 Task: Look for space in Kyaiklat, Myanmar from 12th  August, 2023 to 15th August, 2023 for 3 adults in price range Rs.12000 to Rs.16000. Place can be entire place with 2 bedrooms having 3 beds and 1 bathroom. Property type can be house, flat, guest house. Amenities needed are: washing machine. Booking option can be shelf check-in. Required host language is English.
Action: Mouse moved to (439, 90)
Screenshot: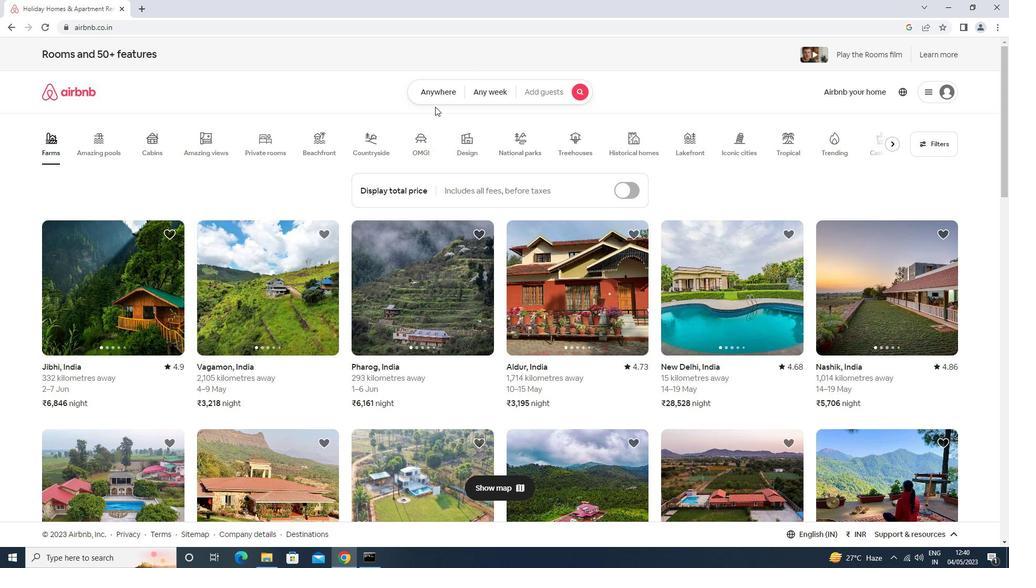 
Action: Mouse pressed left at (439, 90)
Screenshot: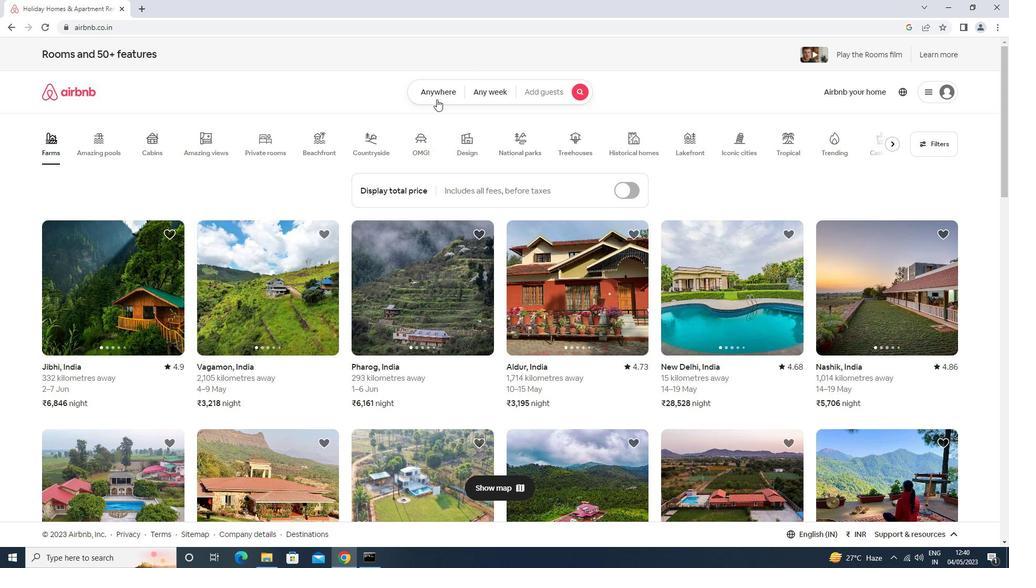 
Action: Mouse moved to (378, 128)
Screenshot: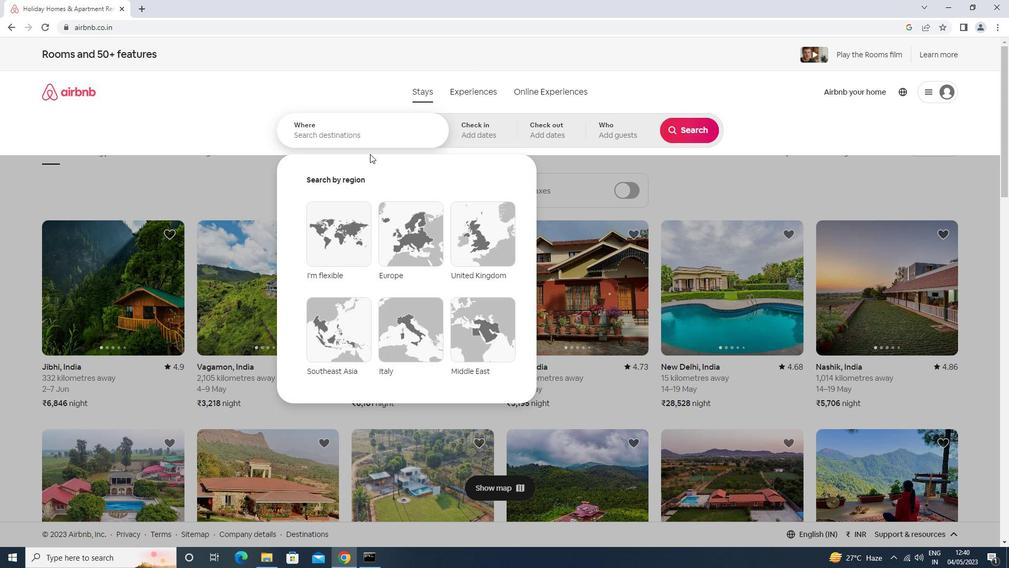 
Action: Mouse pressed left at (378, 128)
Screenshot: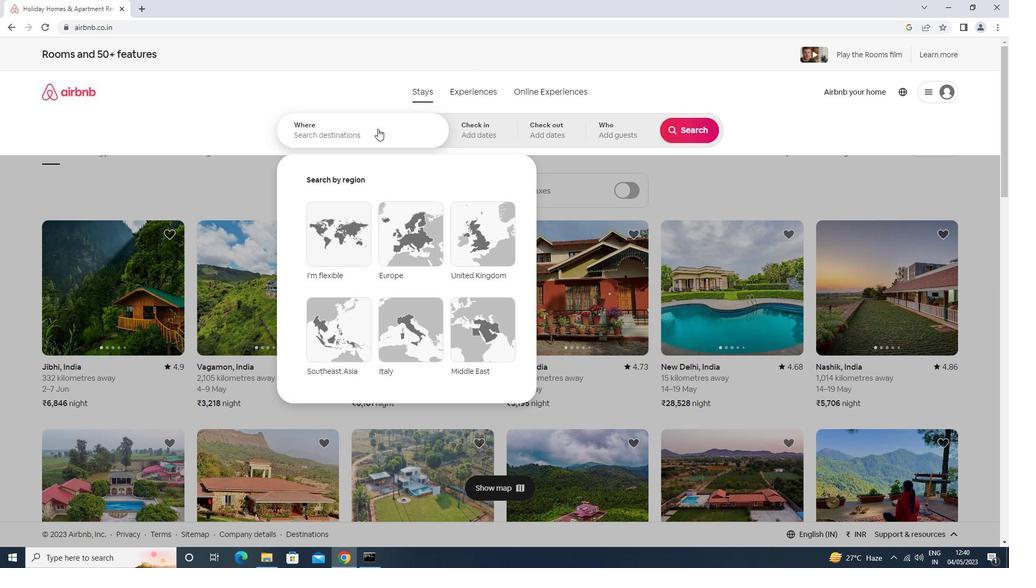
Action: Key pressed kyaiklat<Key.down><Key.enter>
Screenshot: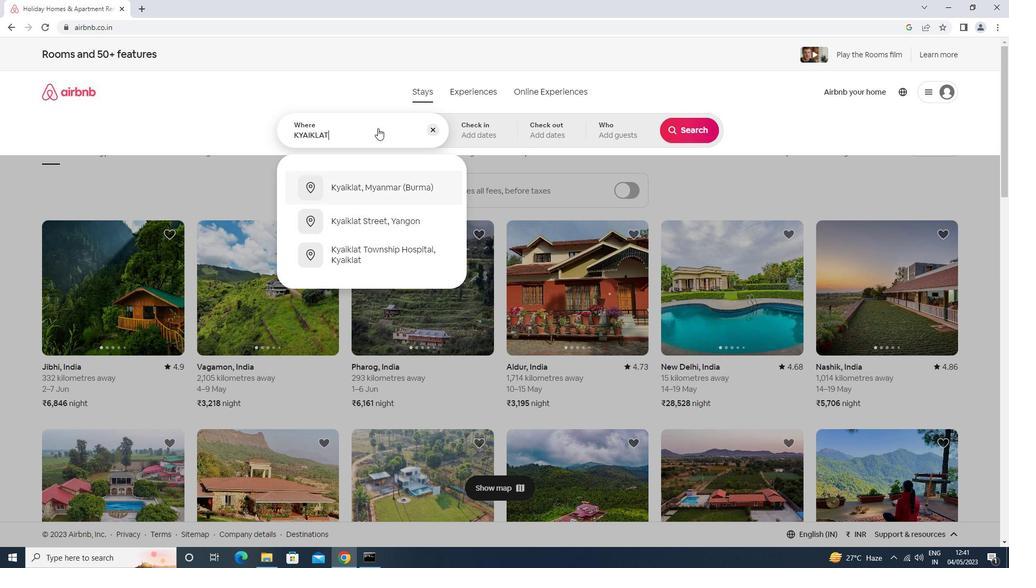 
Action: Mouse moved to (682, 211)
Screenshot: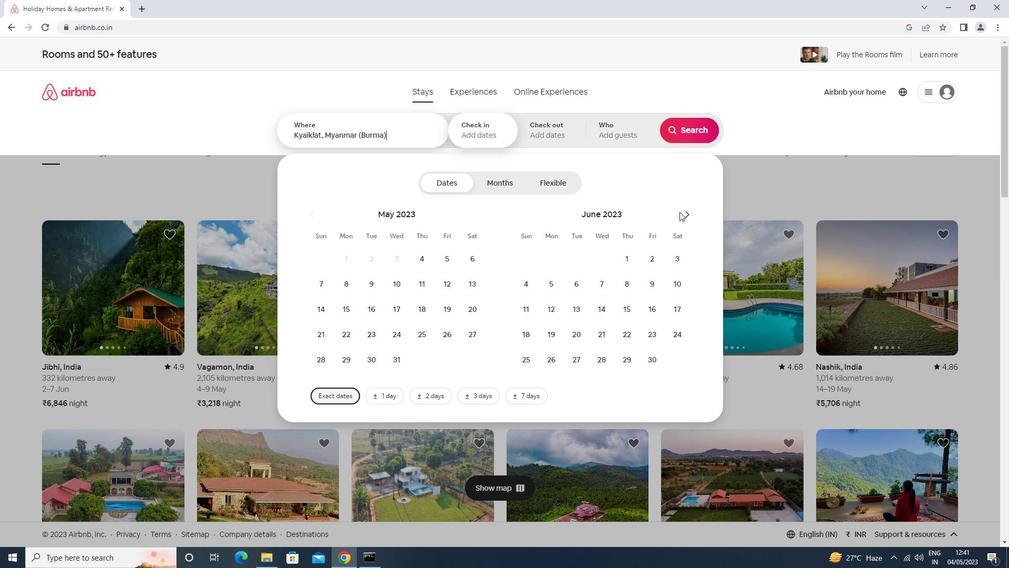 
Action: Mouse pressed left at (682, 211)
Screenshot: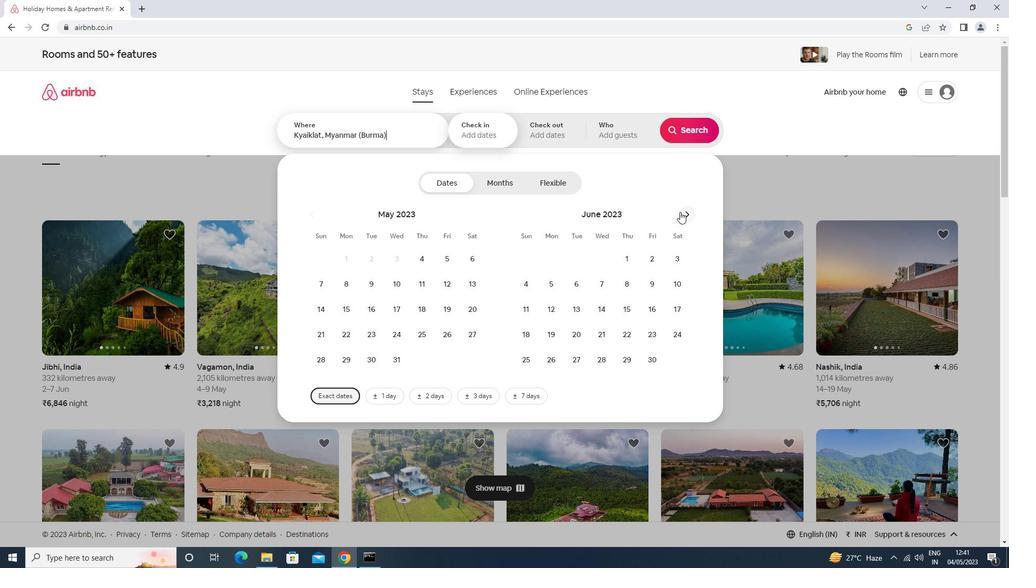 
Action: Mouse pressed left at (682, 211)
Screenshot: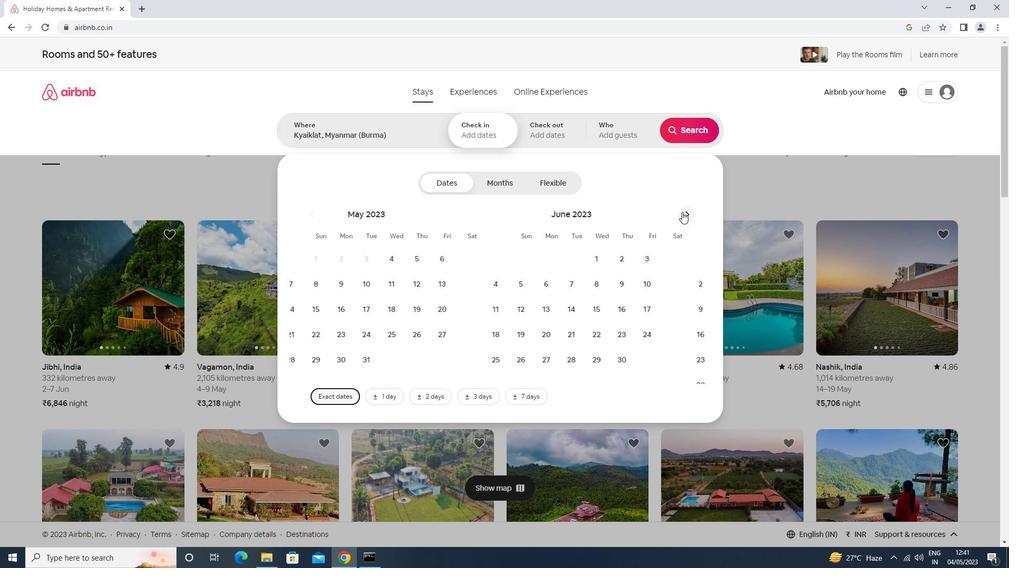 
Action: Mouse moved to (675, 287)
Screenshot: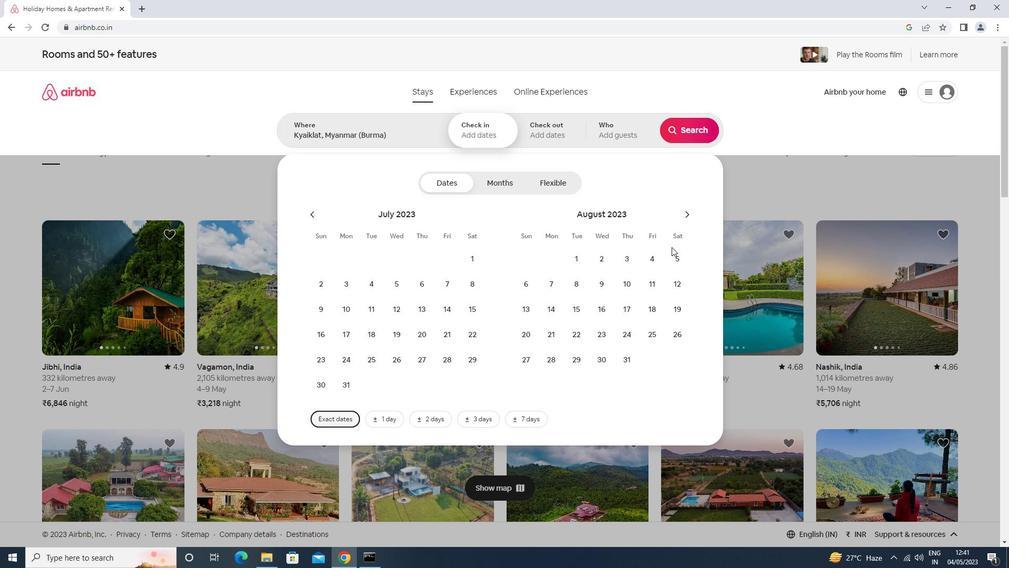 
Action: Mouse pressed left at (675, 287)
Screenshot: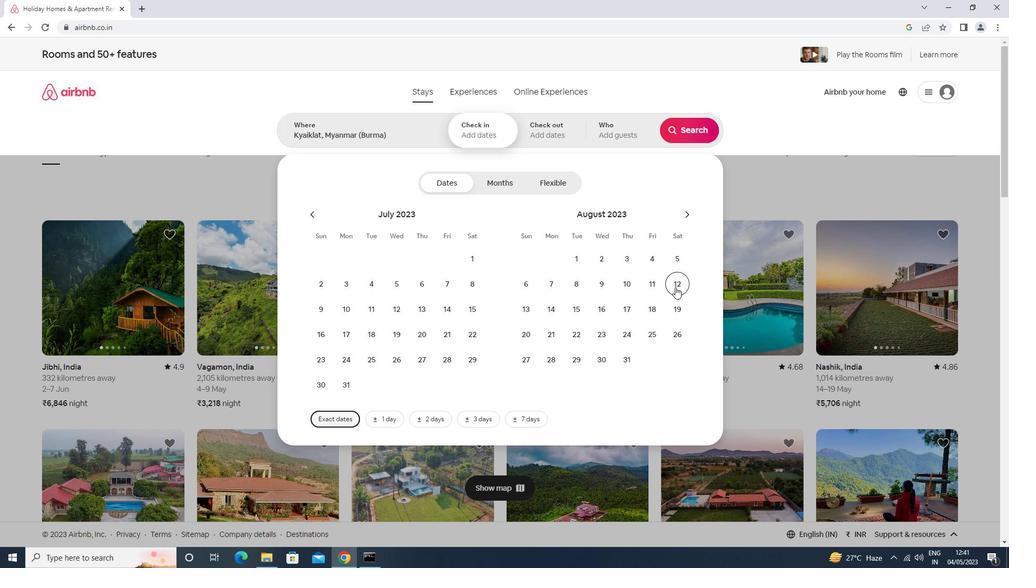 
Action: Mouse moved to (575, 312)
Screenshot: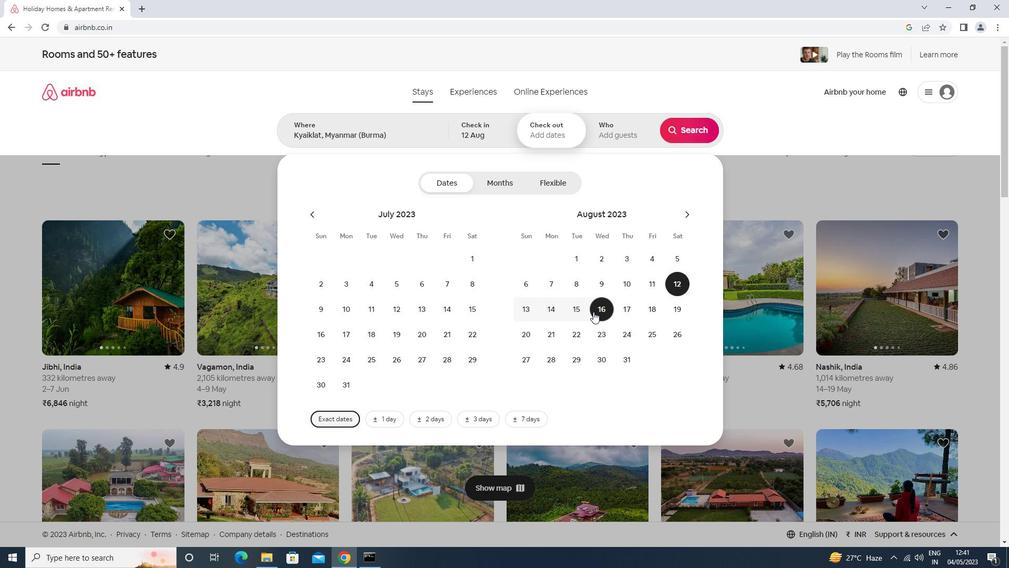 
Action: Mouse pressed left at (575, 312)
Screenshot: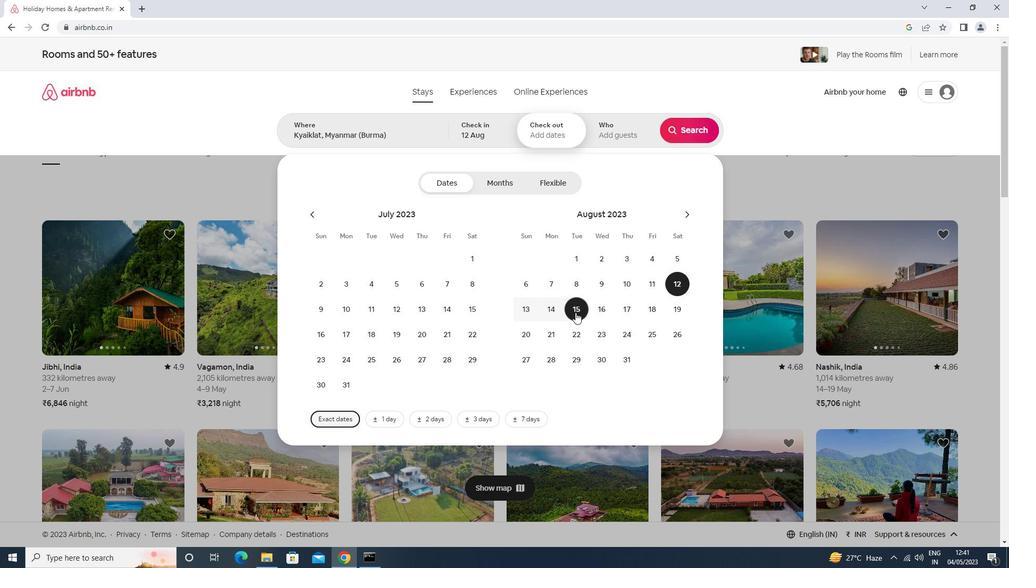 
Action: Mouse moved to (603, 136)
Screenshot: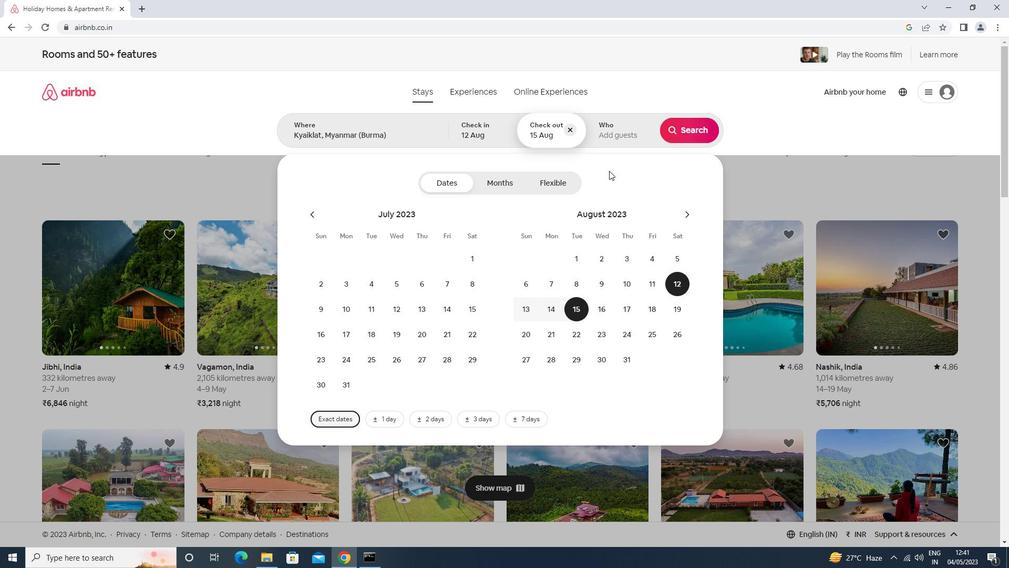 
Action: Mouse pressed left at (603, 136)
Screenshot: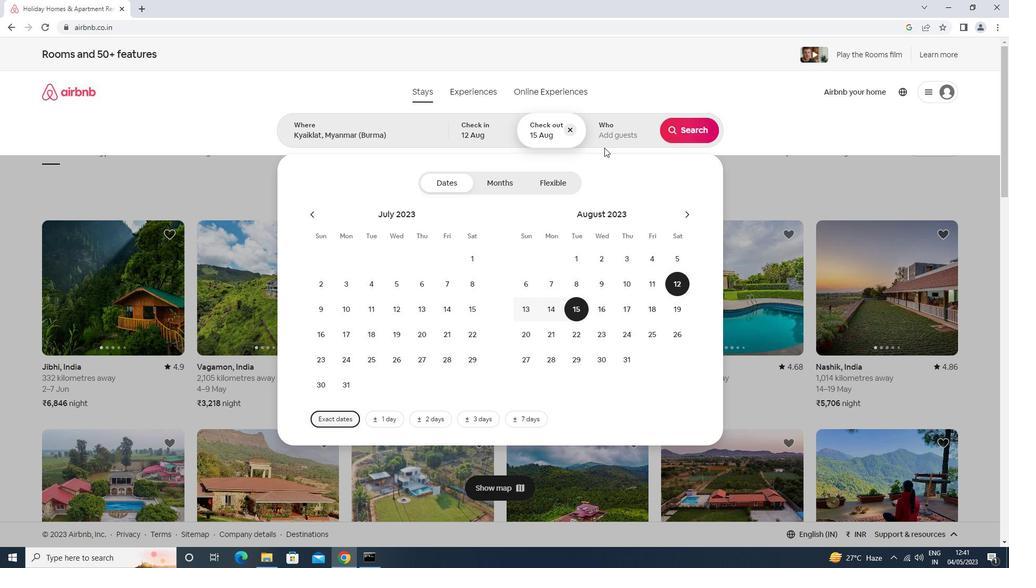 
Action: Mouse moved to (689, 191)
Screenshot: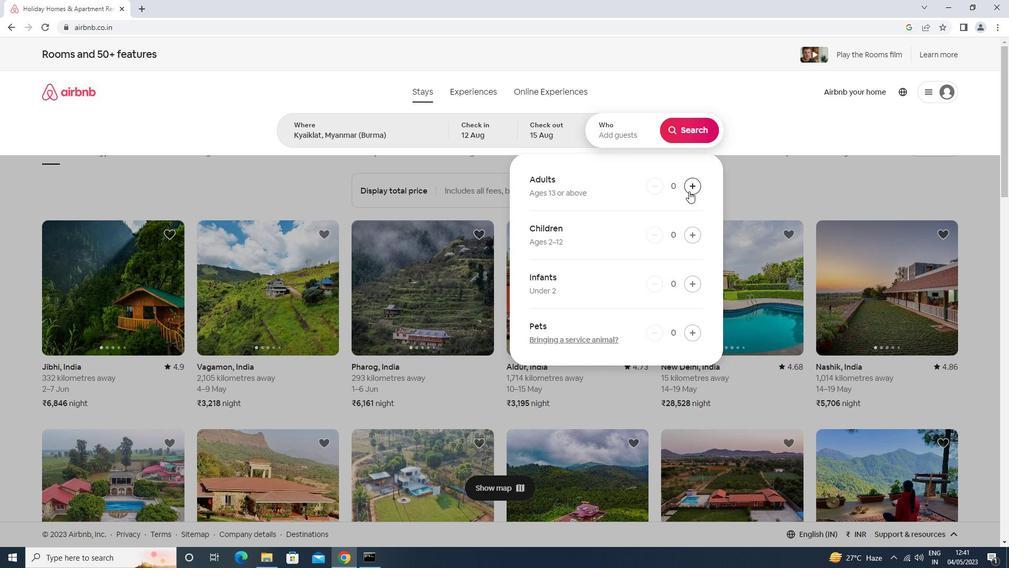 
Action: Mouse pressed left at (689, 191)
Screenshot: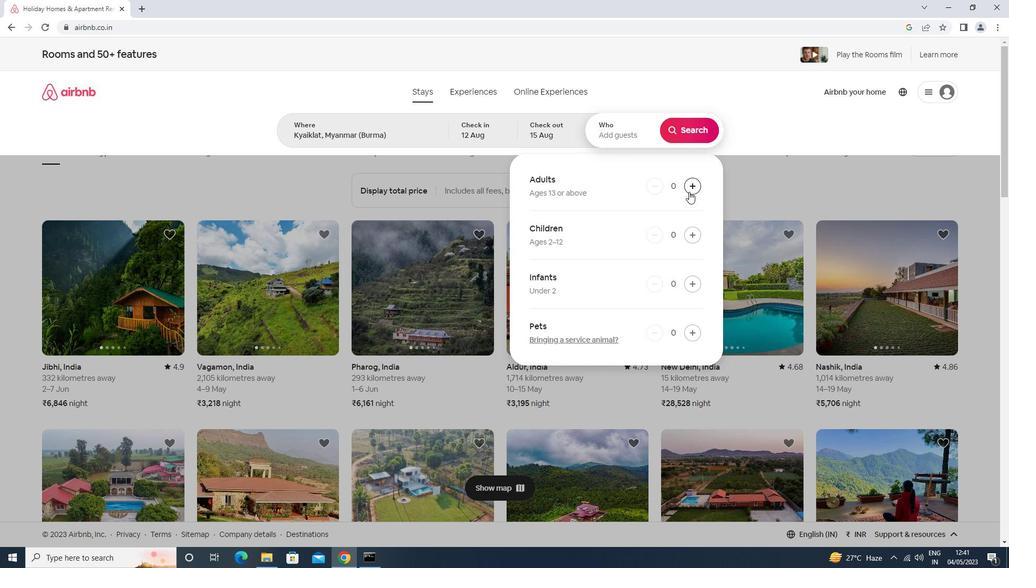 
Action: Mouse pressed left at (689, 191)
Screenshot: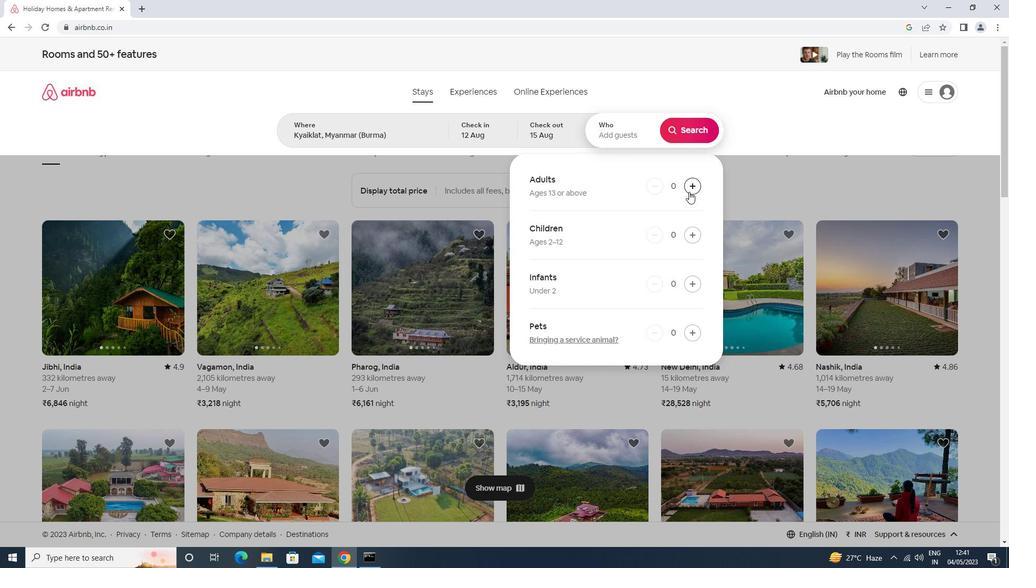 
Action: Mouse pressed left at (689, 191)
Screenshot: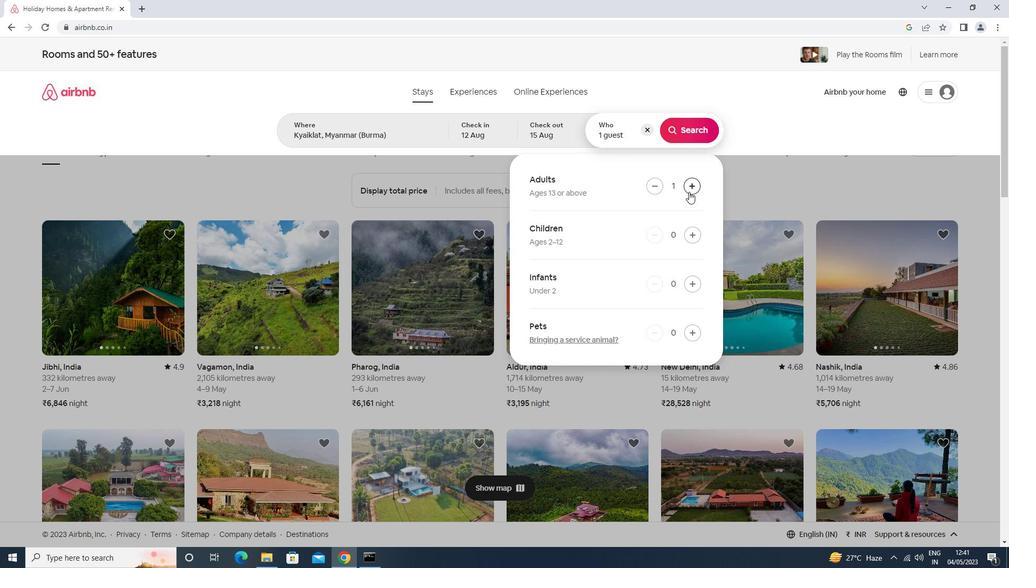 
Action: Mouse moved to (683, 124)
Screenshot: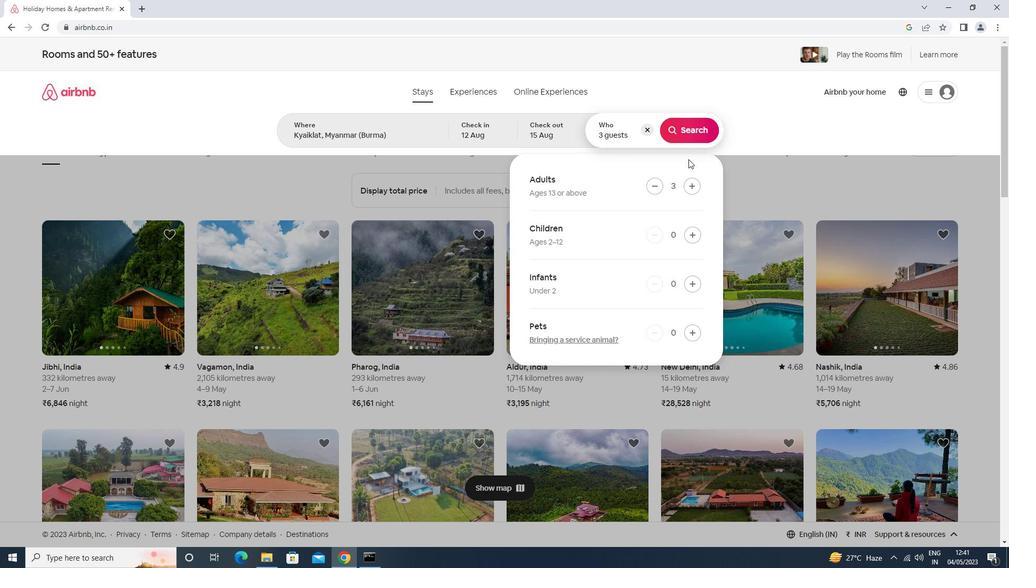 
Action: Mouse pressed left at (683, 124)
Screenshot: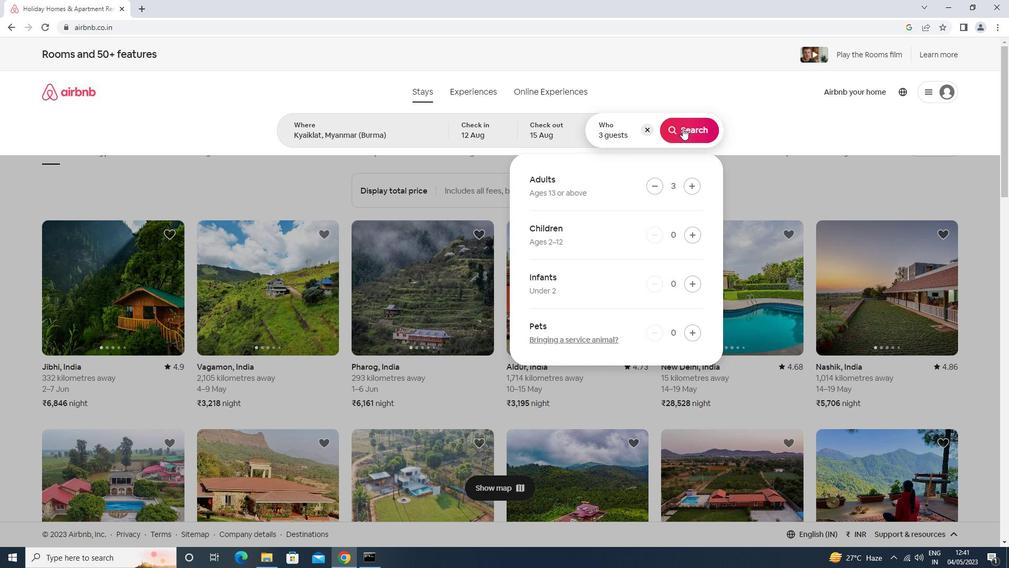 
Action: Mouse moved to (972, 102)
Screenshot: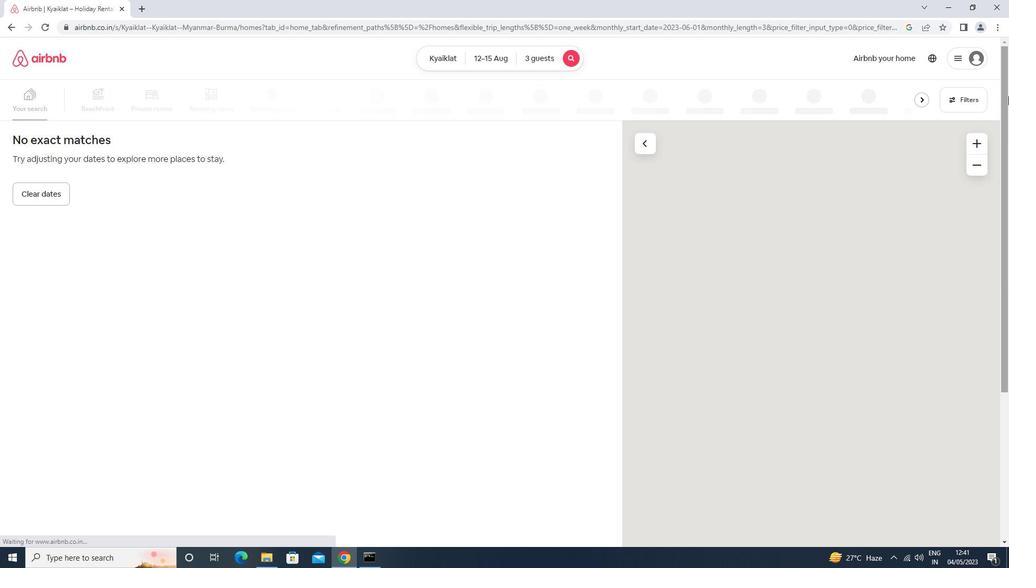 
Action: Mouse pressed left at (972, 102)
Screenshot: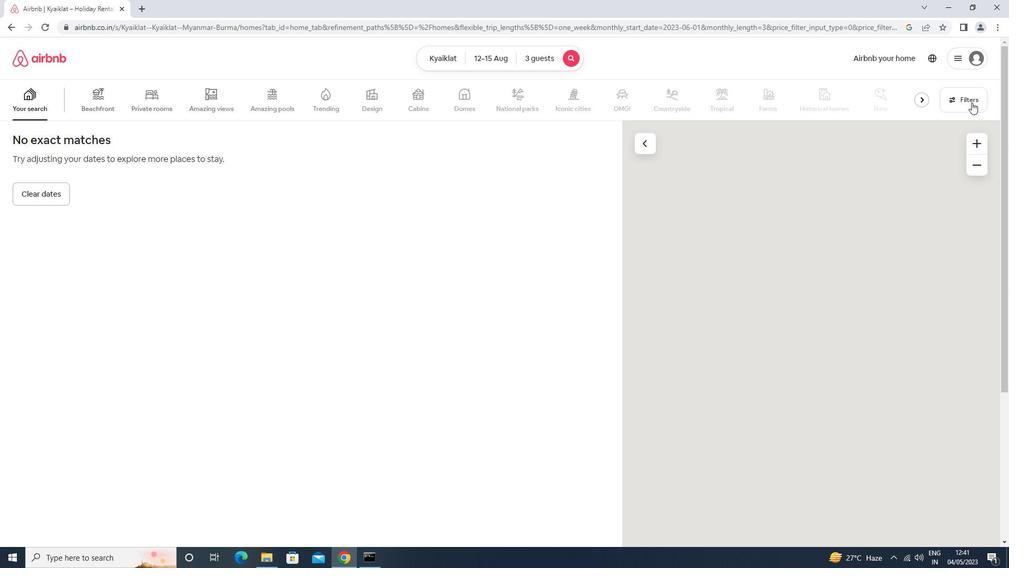 
Action: Mouse moved to (459, 167)
Screenshot: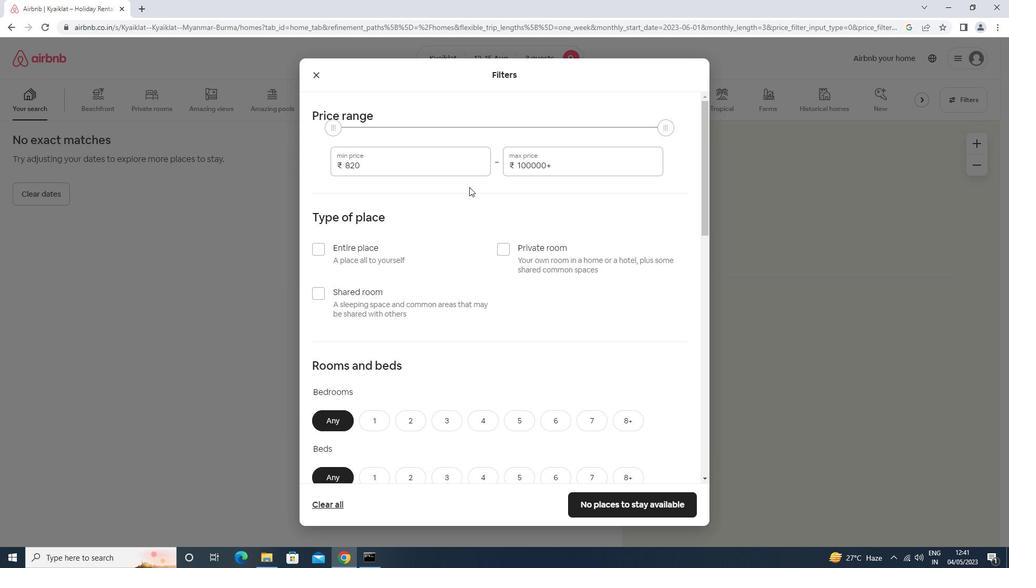 
Action: Mouse pressed left at (459, 167)
Screenshot: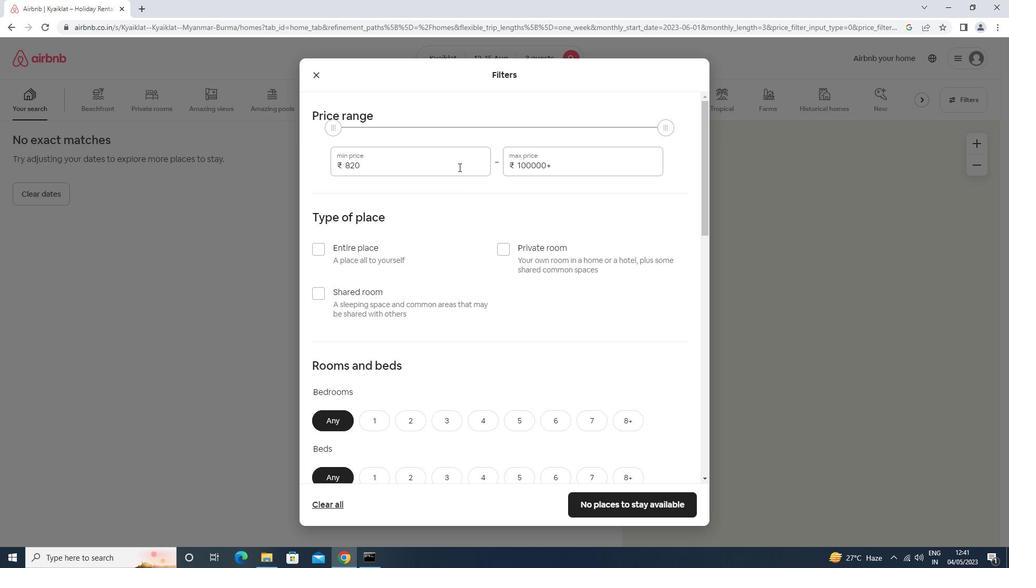 
Action: Key pressed <Key.backspace><Key.backspace><Key.backspace><Key.backspace><Key.backspace>12000<Key.tab>16000
Screenshot: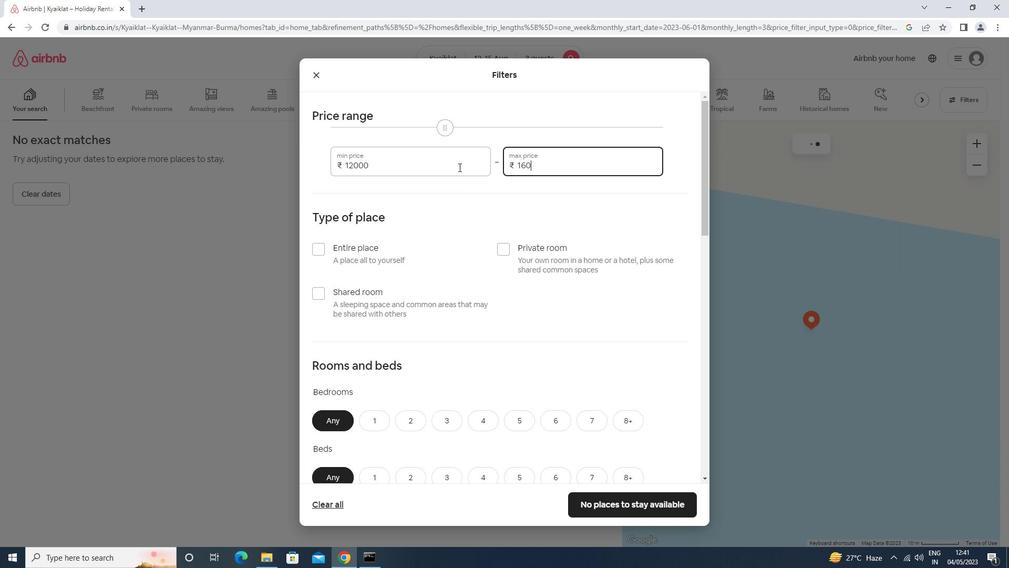 
Action: Mouse moved to (380, 249)
Screenshot: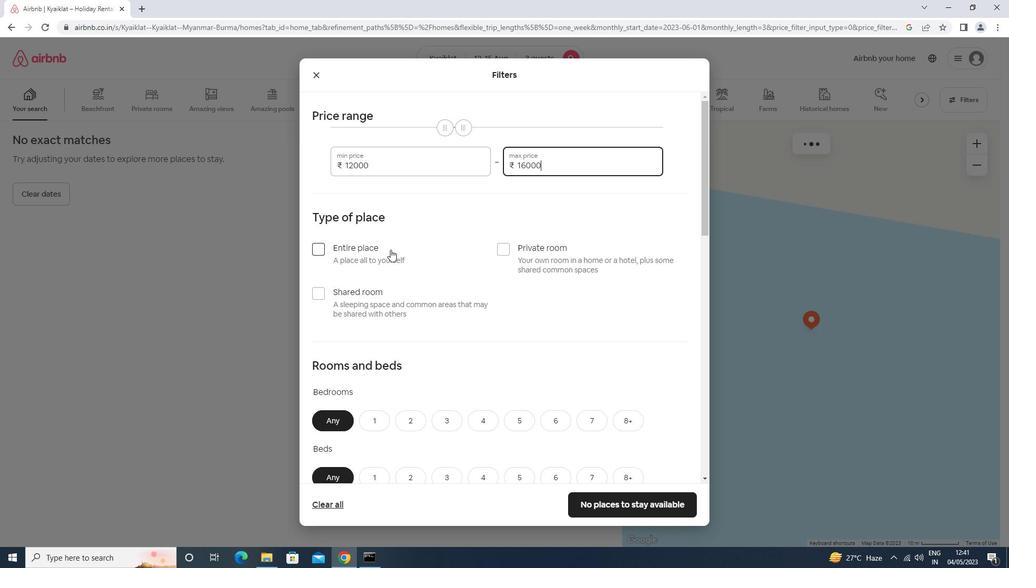 
Action: Mouse pressed left at (380, 249)
Screenshot: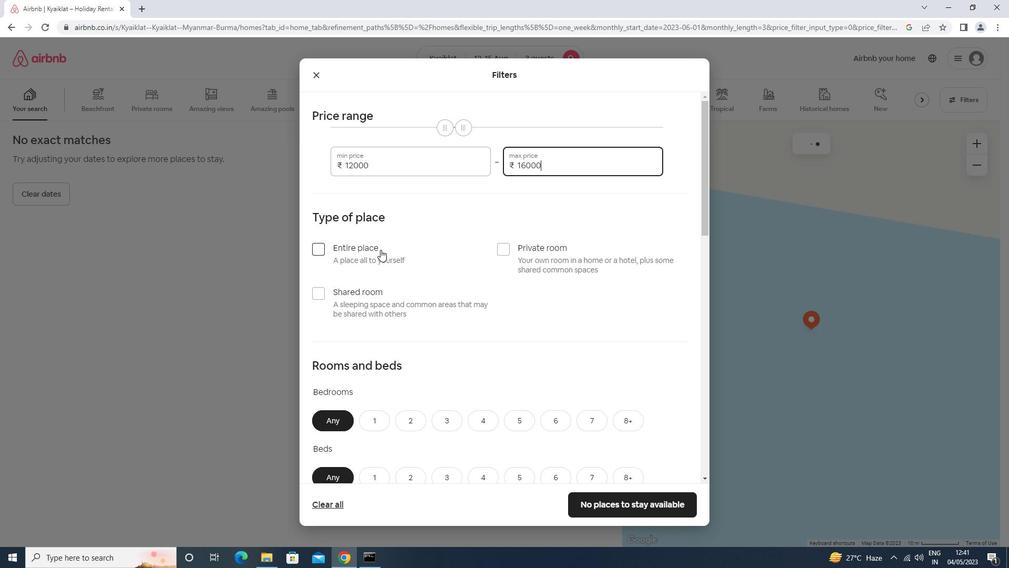 
Action: Mouse moved to (381, 251)
Screenshot: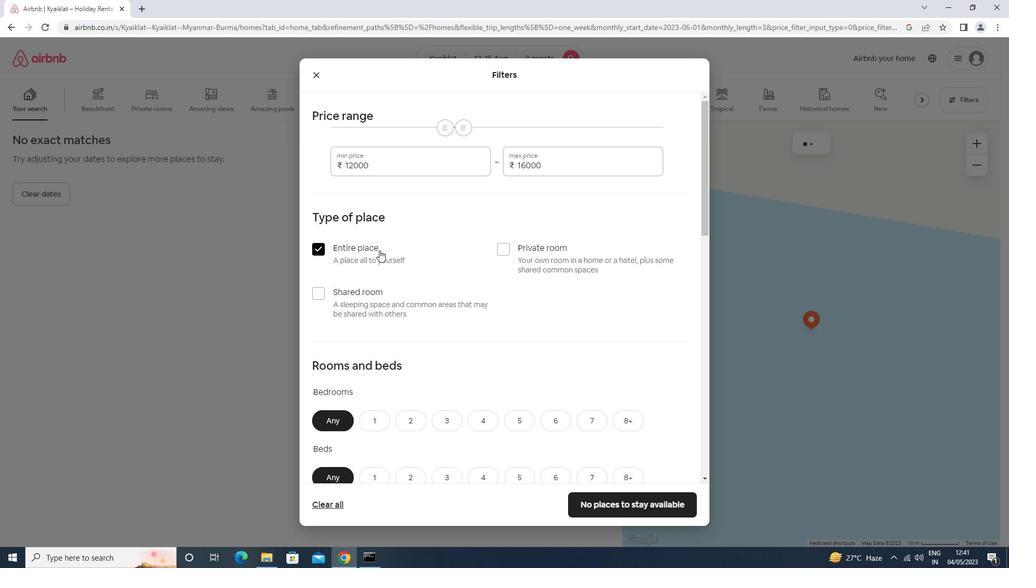 
Action: Mouse scrolled (381, 250) with delta (0, 0)
Screenshot: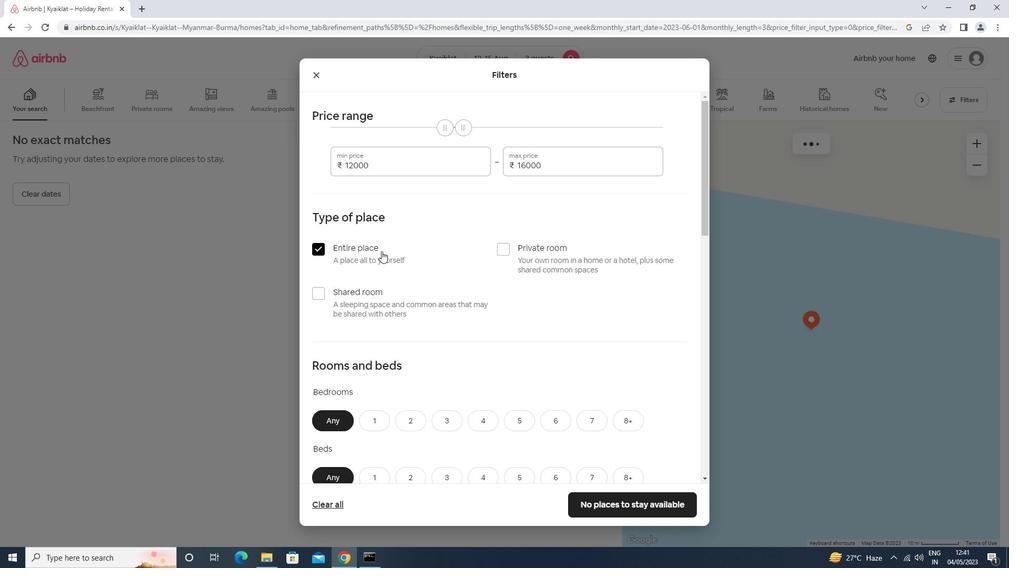 
Action: Mouse scrolled (381, 250) with delta (0, 0)
Screenshot: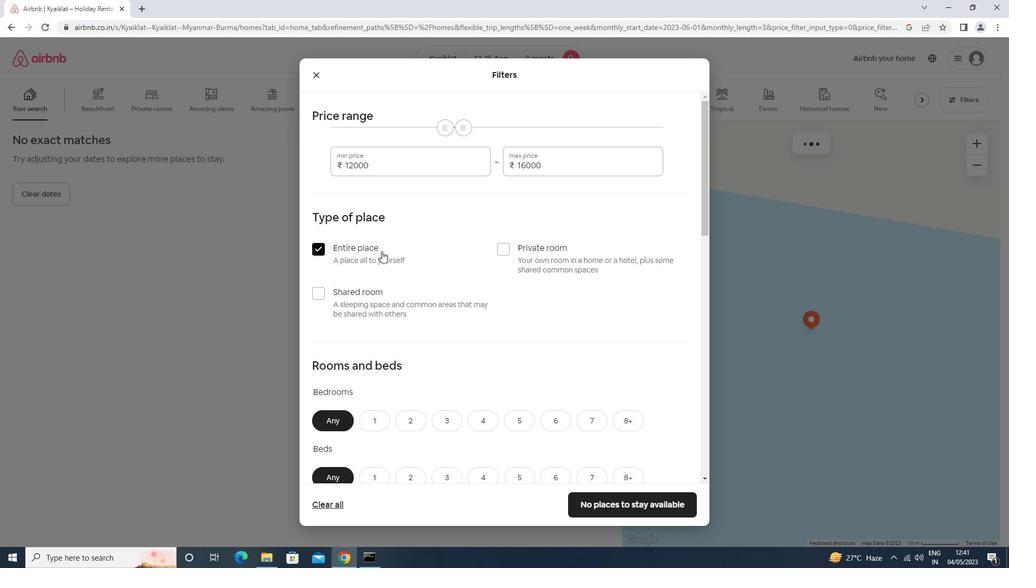 
Action: Mouse moved to (407, 310)
Screenshot: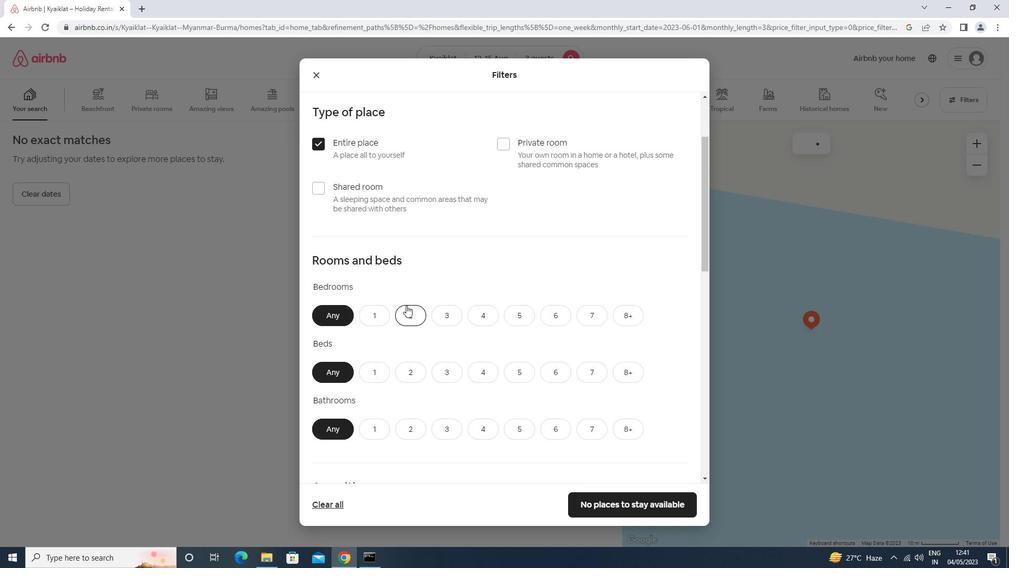 
Action: Mouse pressed left at (407, 310)
Screenshot: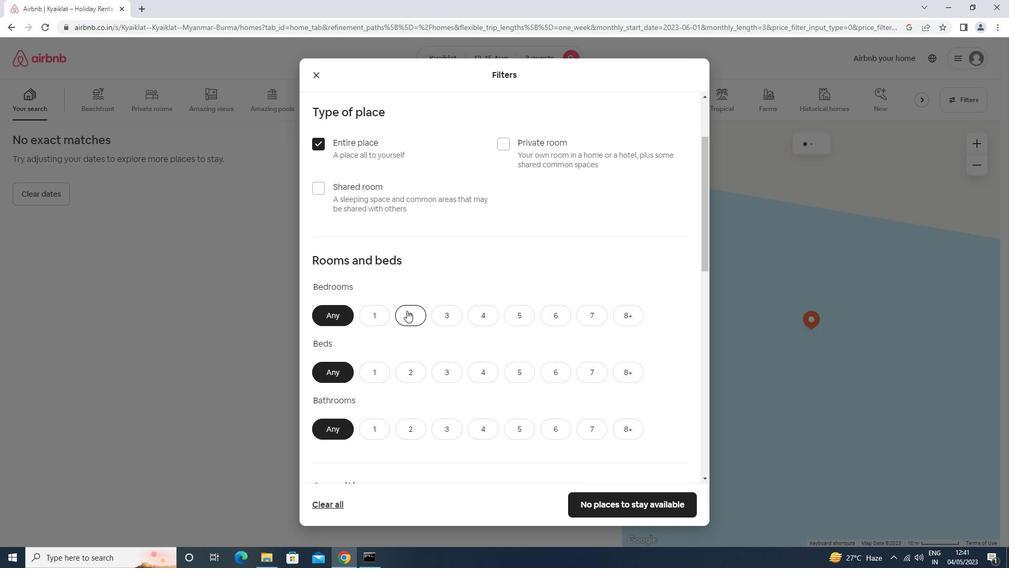 
Action: Mouse moved to (408, 311)
Screenshot: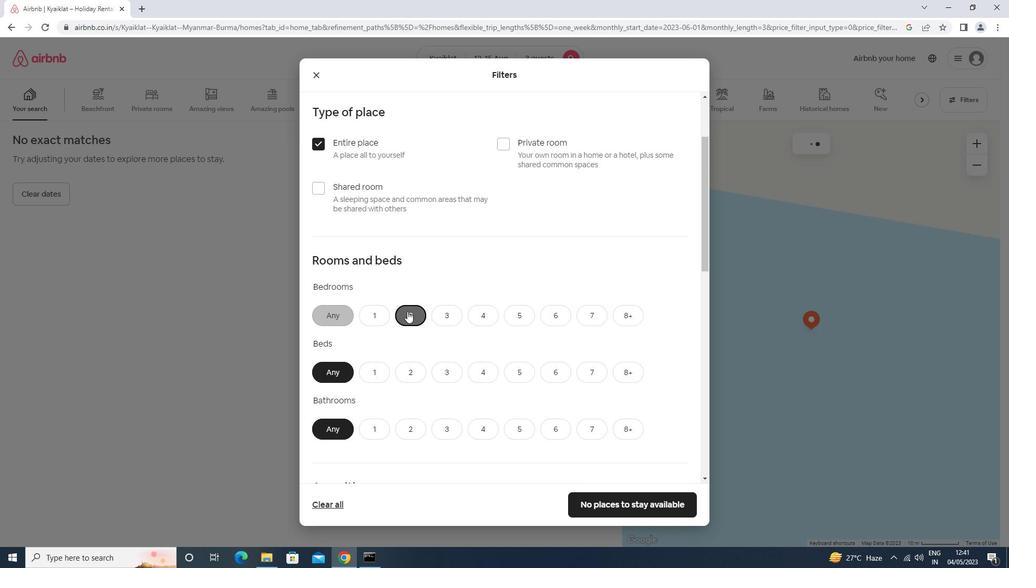 
Action: Mouse scrolled (408, 311) with delta (0, 0)
Screenshot: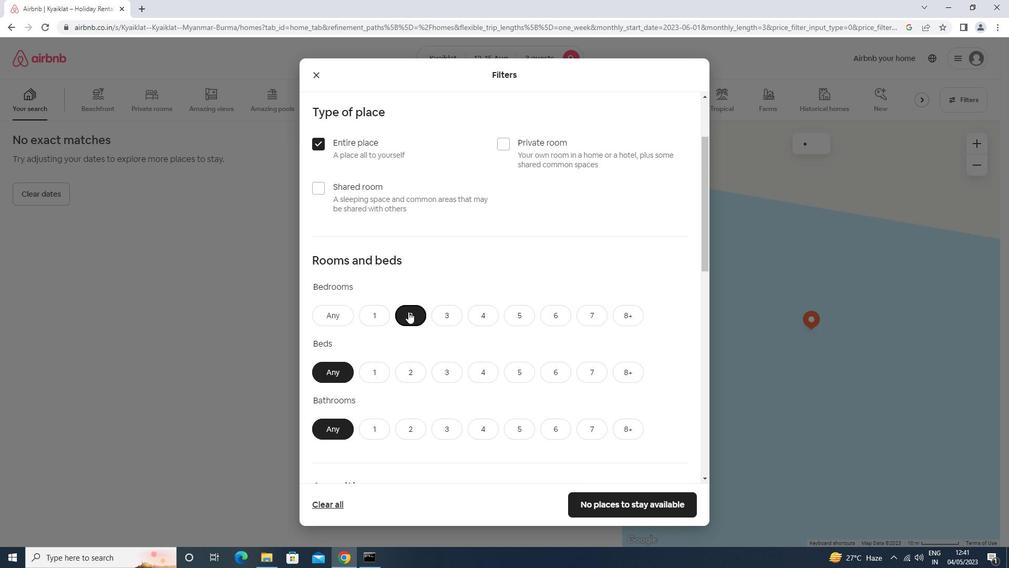
Action: Mouse scrolled (408, 311) with delta (0, 0)
Screenshot: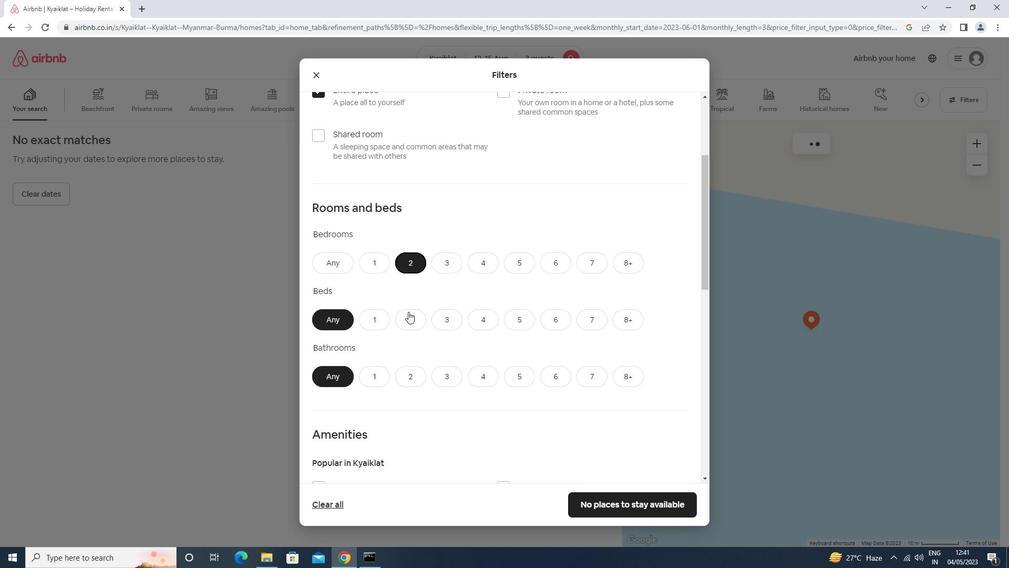 
Action: Mouse moved to (445, 270)
Screenshot: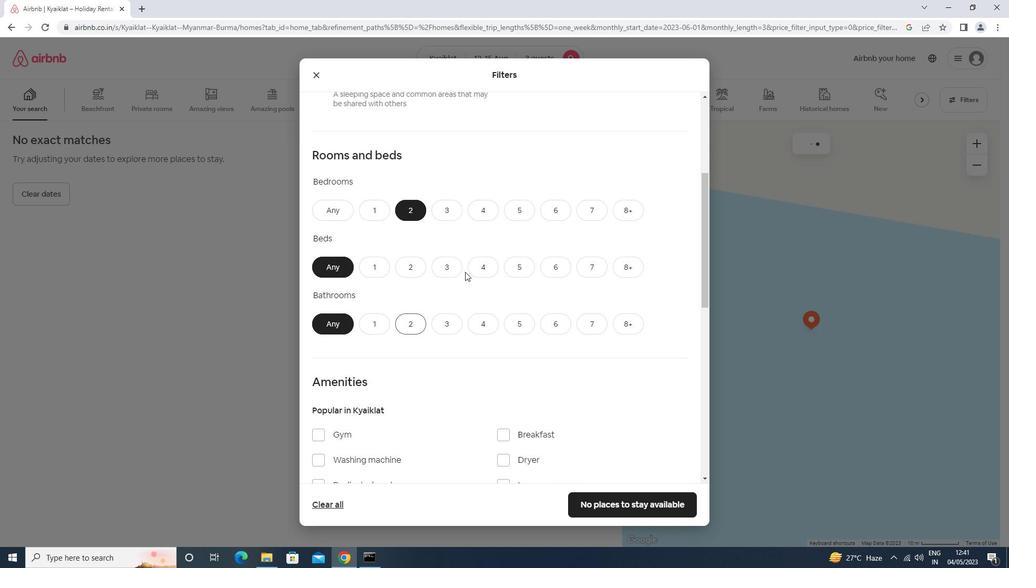 
Action: Mouse pressed left at (445, 270)
Screenshot: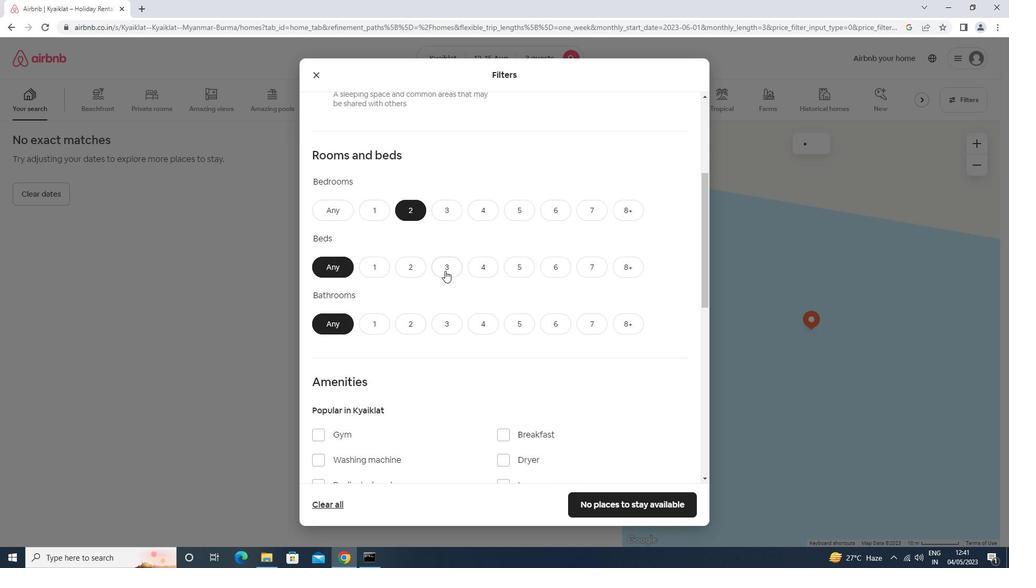 
Action: Mouse moved to (382, 323)
Screenshot: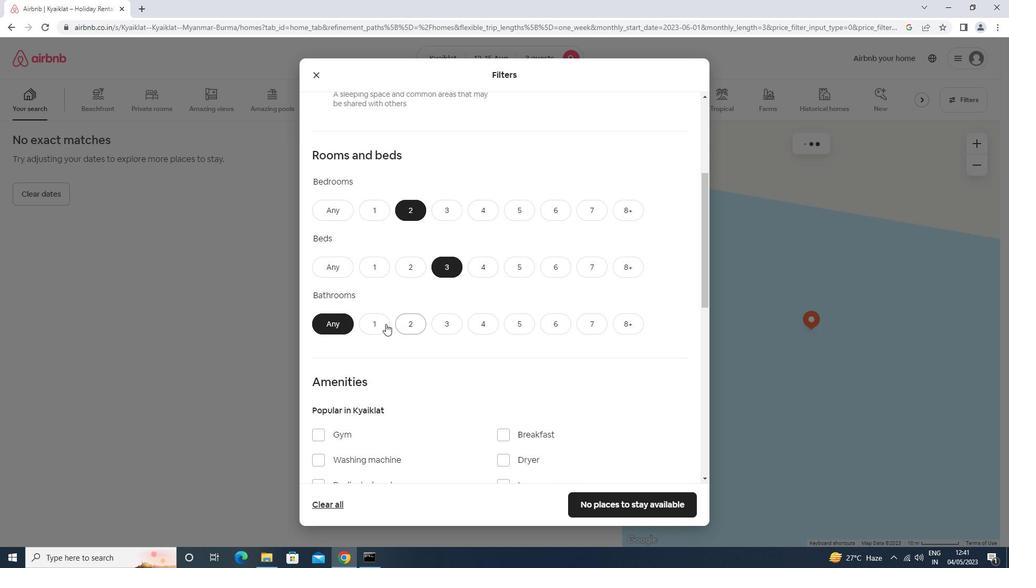
Action: Mouse pressed left at (382, 323)
Screenshot: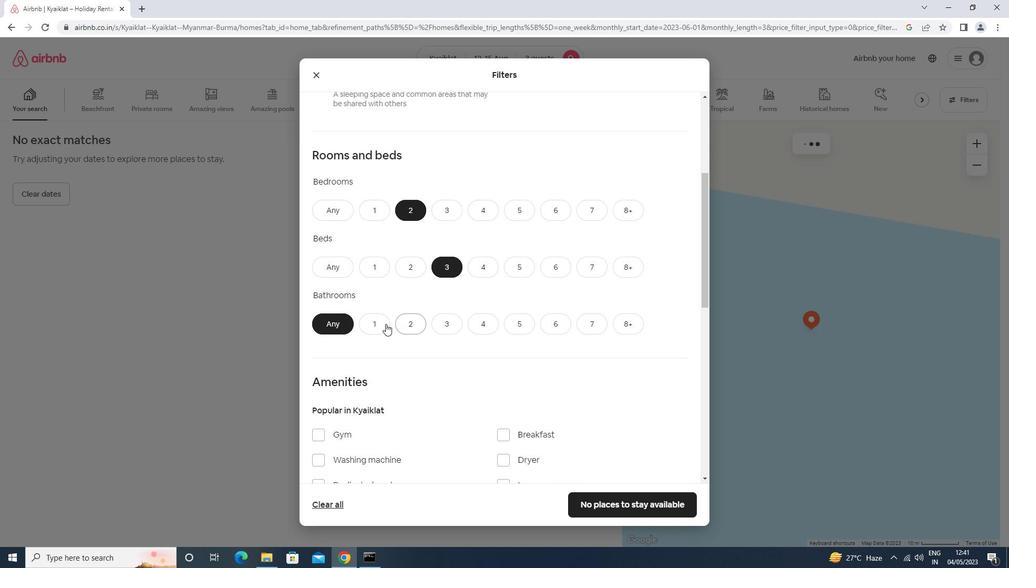 
Action: Mouse scrolled (382, 322) with delta (0, 0)
Screenshot: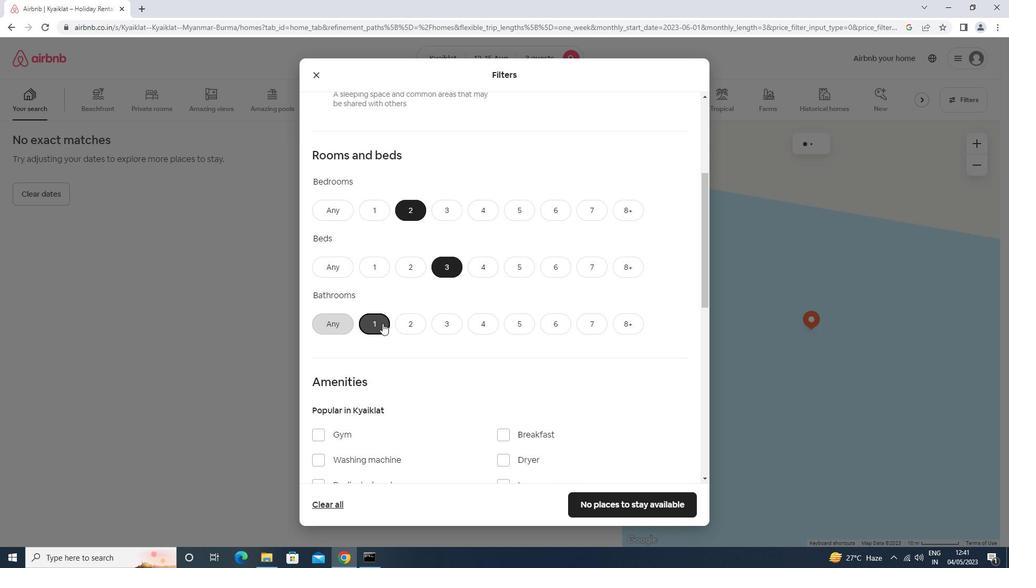 
Action: Mouse scrolled (382, 322) with delta (0, 0)
Screenshot: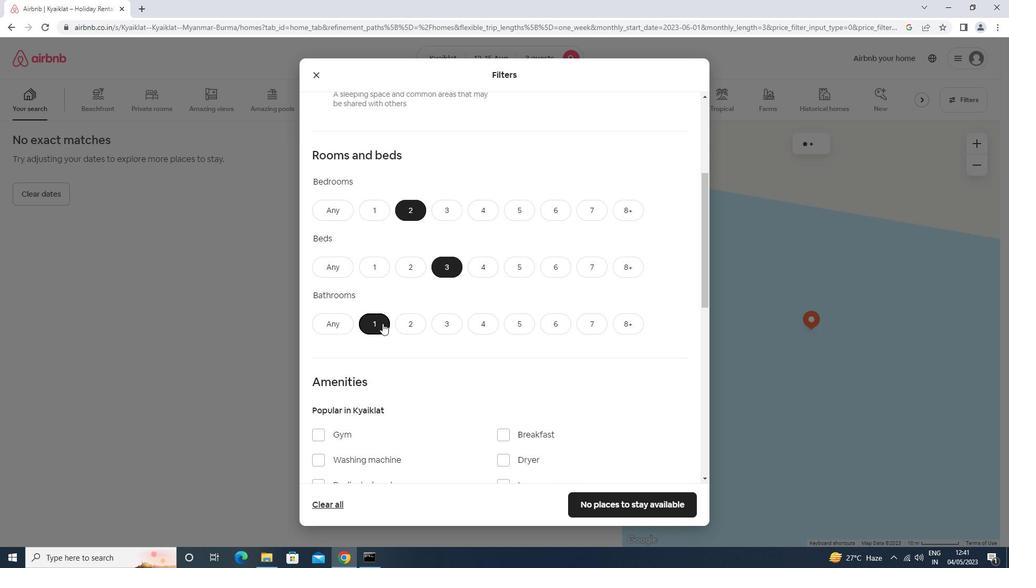 
Action: Mouse moved to (370, 358)
Screenshot: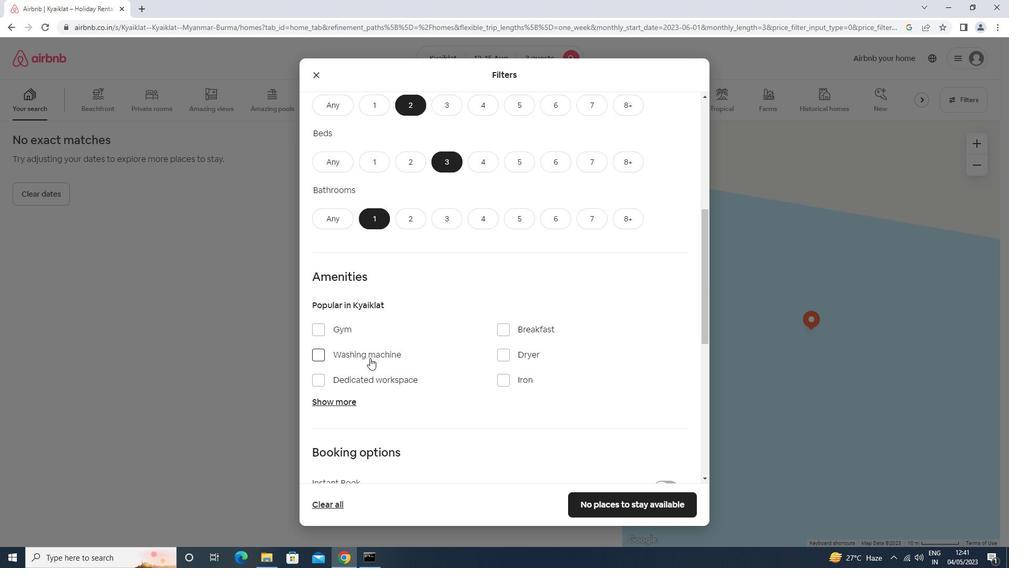 
Action: Mouse pressed left at (370, 358)
Screenshot: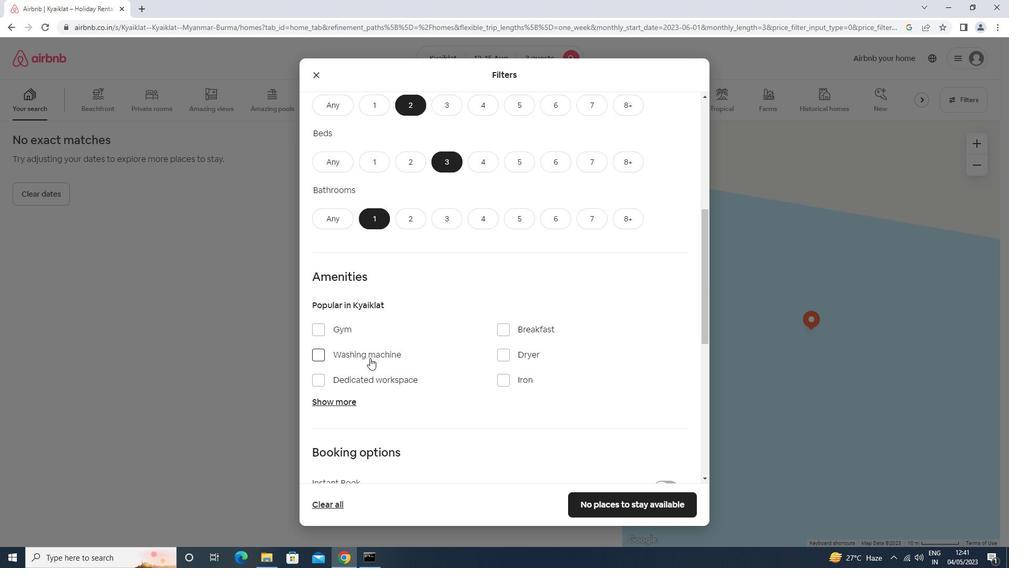 
Action: Mouse moved to (376, 357)
Screenshot: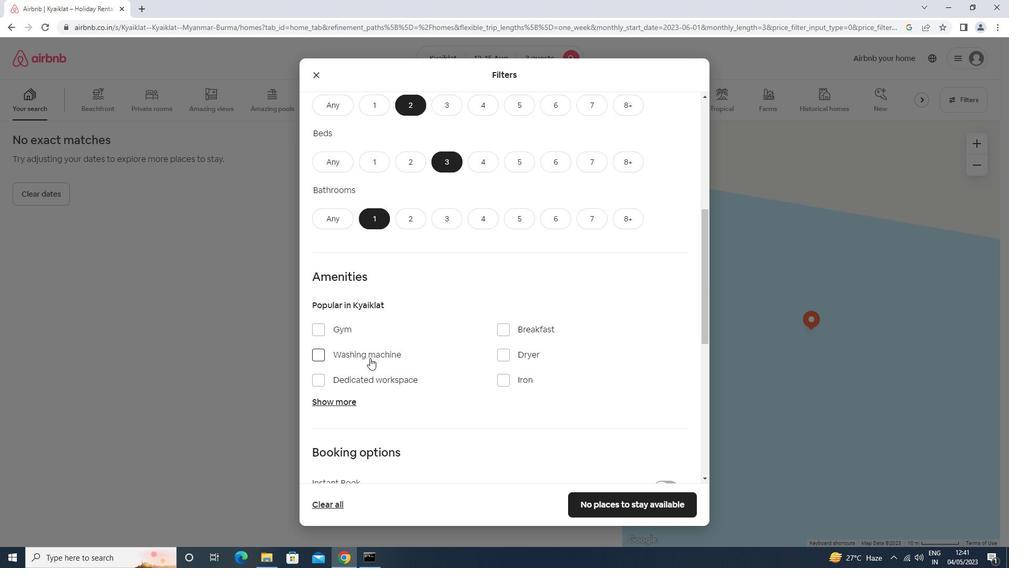 
Action: Mouse scrolled (376, 357) with delta (0, 0)
Screenshot: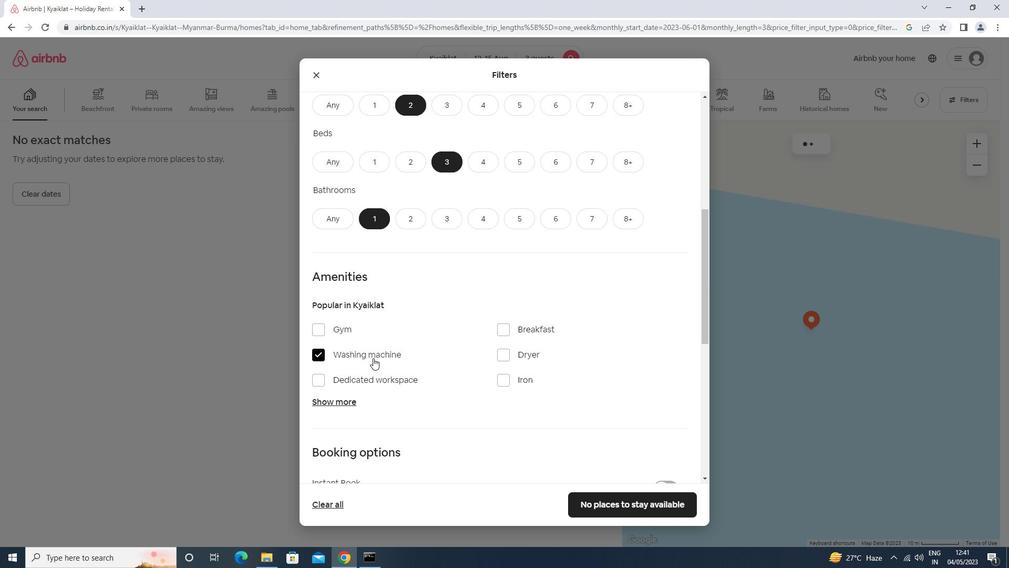 
Action: Mouse scrolled (376, 357) with delta (0, 0)
Screenshot: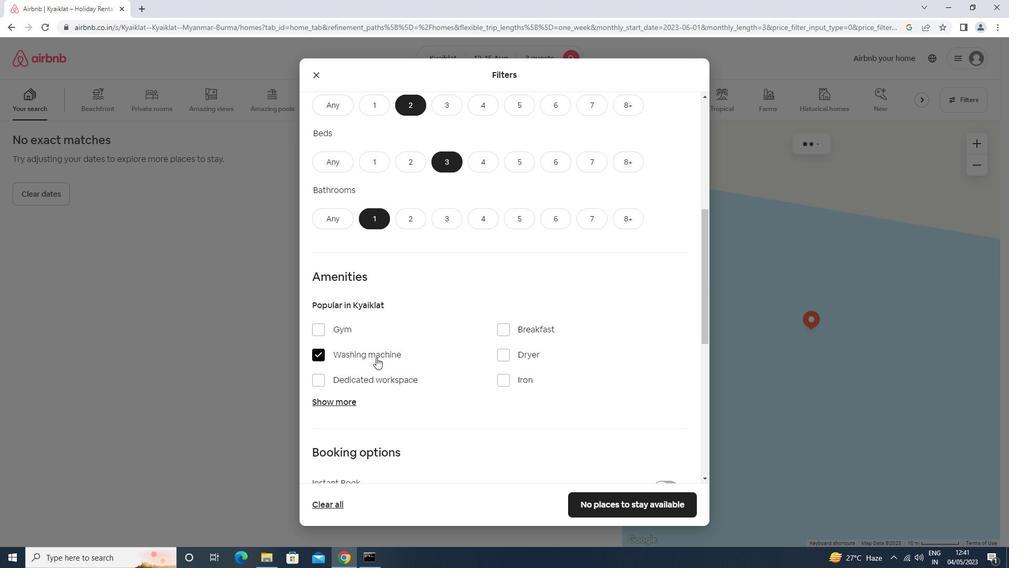 
Action: Mouse moved to (377, 357)
Screenshot: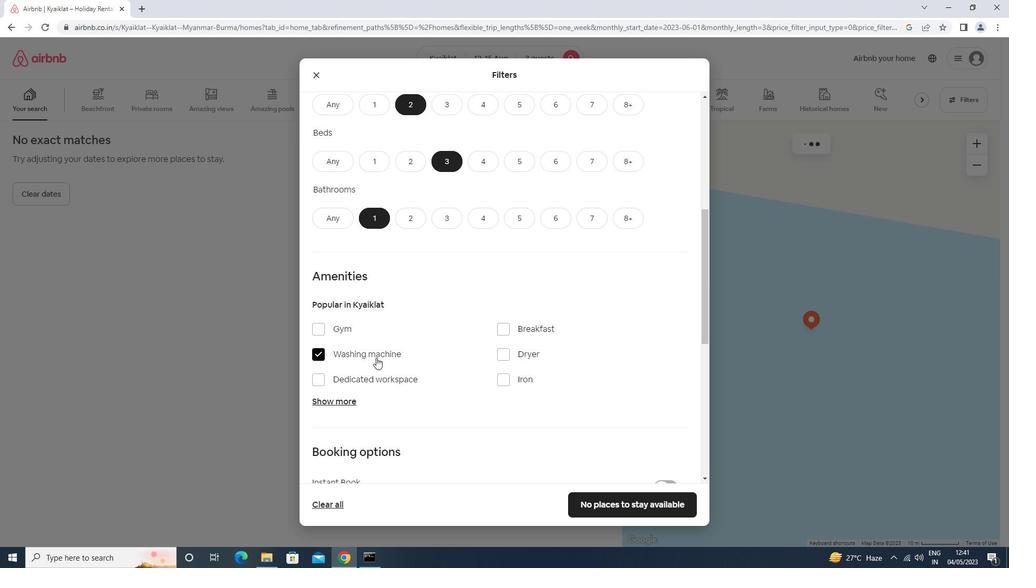 
Action: Mouse scrolled (377, 357) with delta (0, 0)
Screenshot: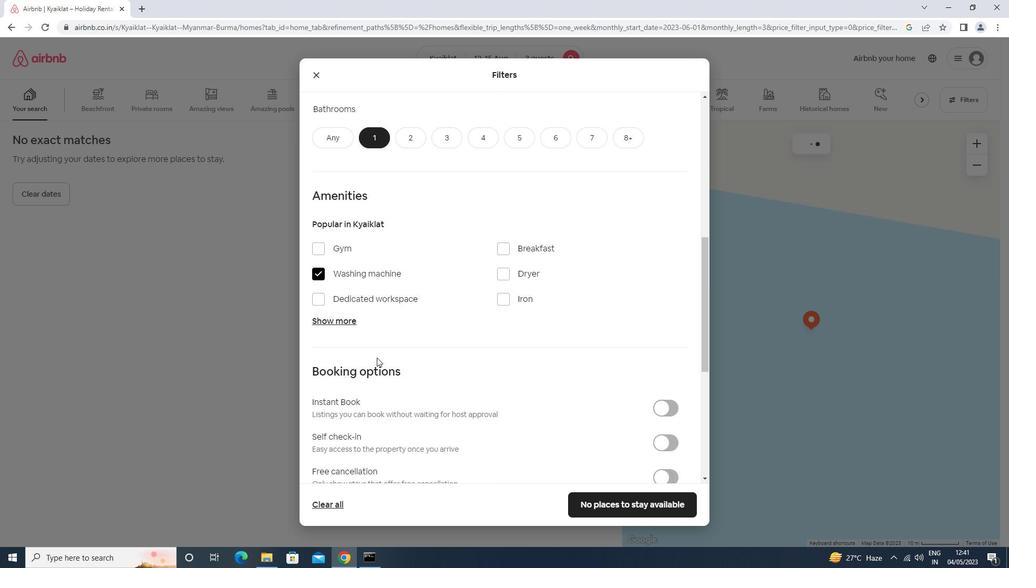 
Action: Mouse scrolled (377, 357) with delta (0, 0)
Screenshot: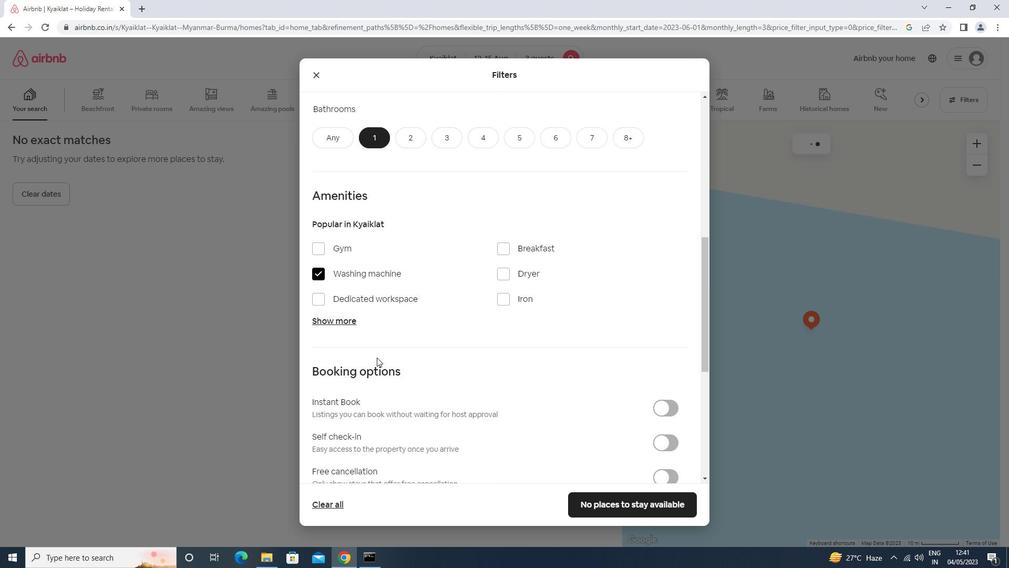 
Action: Mouse moved to (672, 314)
Screenshot: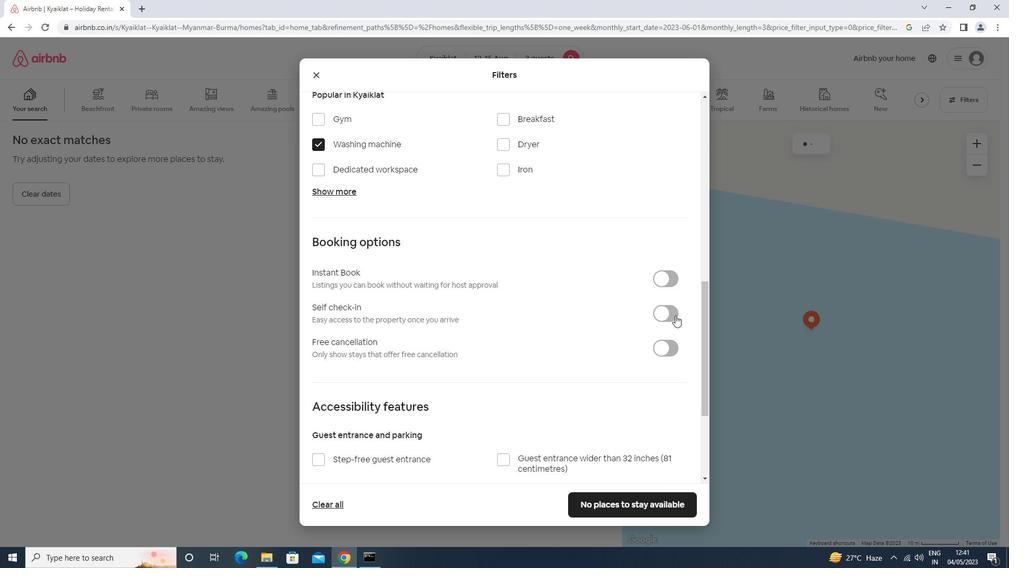 
Action: Mouse pressed left at (672, 314)
Screenshot: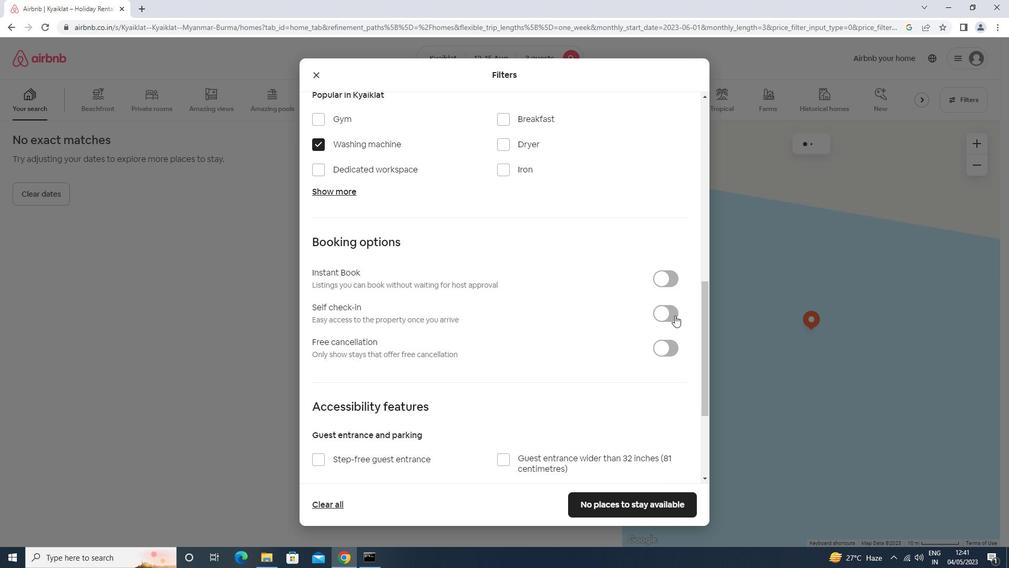 
Action: Mouse moved to (670, 314)
Screenshot: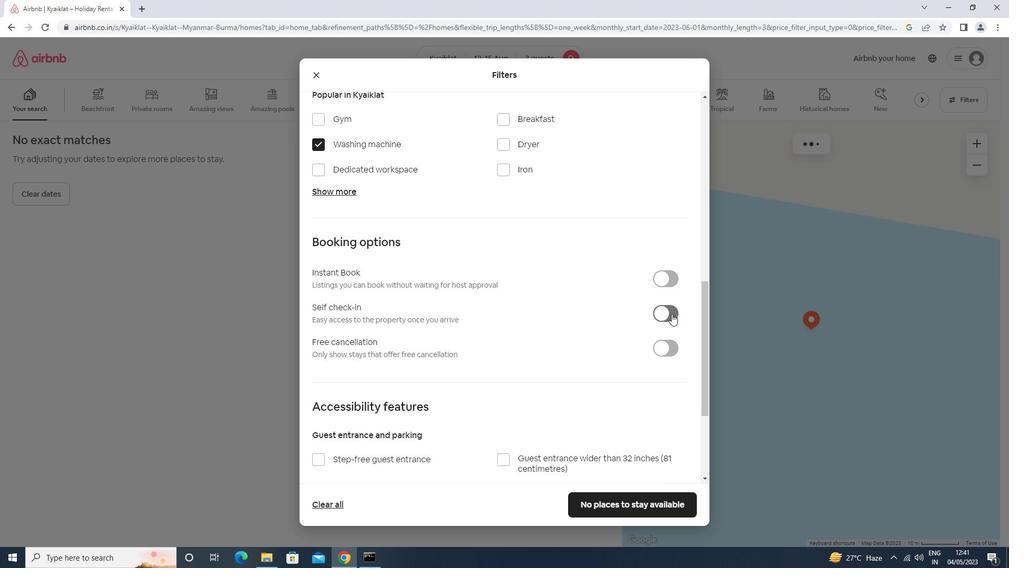 
Action: Mouse scrolled (670, 313) with delta (0, 0)
Screenshot: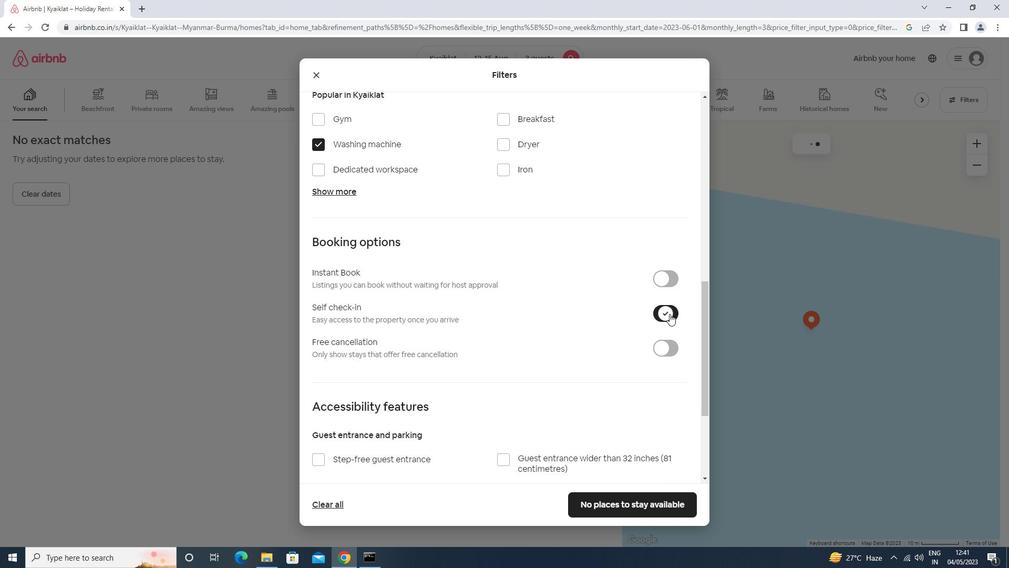 
Action: Mouse moved to (669, 314)
Screenshot: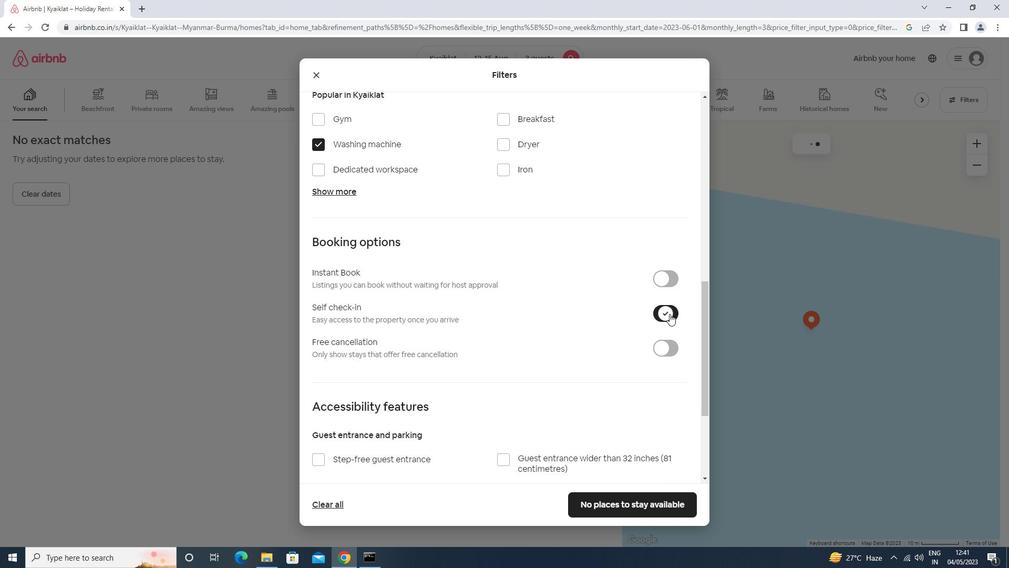 
Action: Mouse scrolled (669, 314) with delta (0, 0)
Screenshot: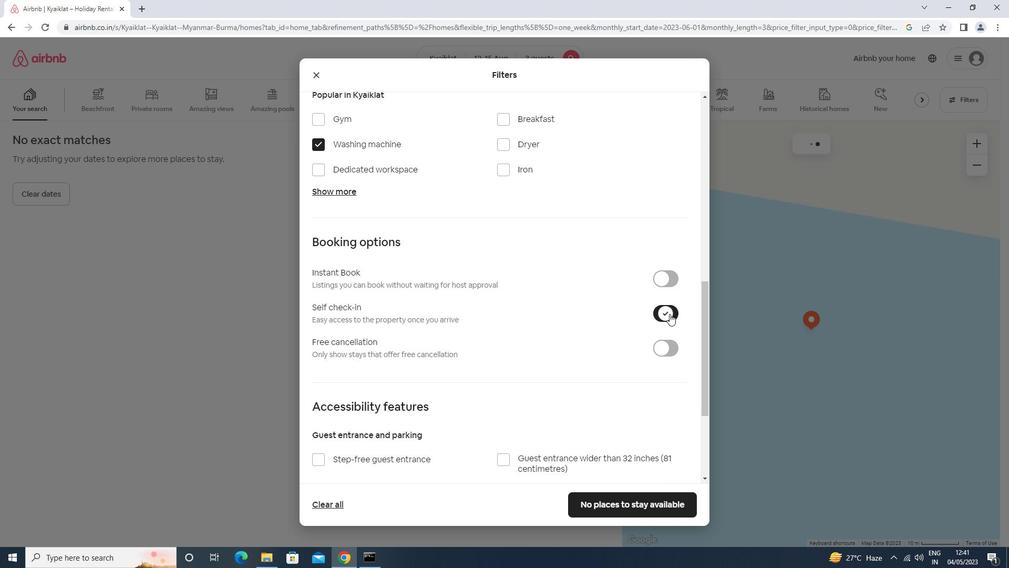 
Action: Mouse moved to (667, 315)
Screenshot: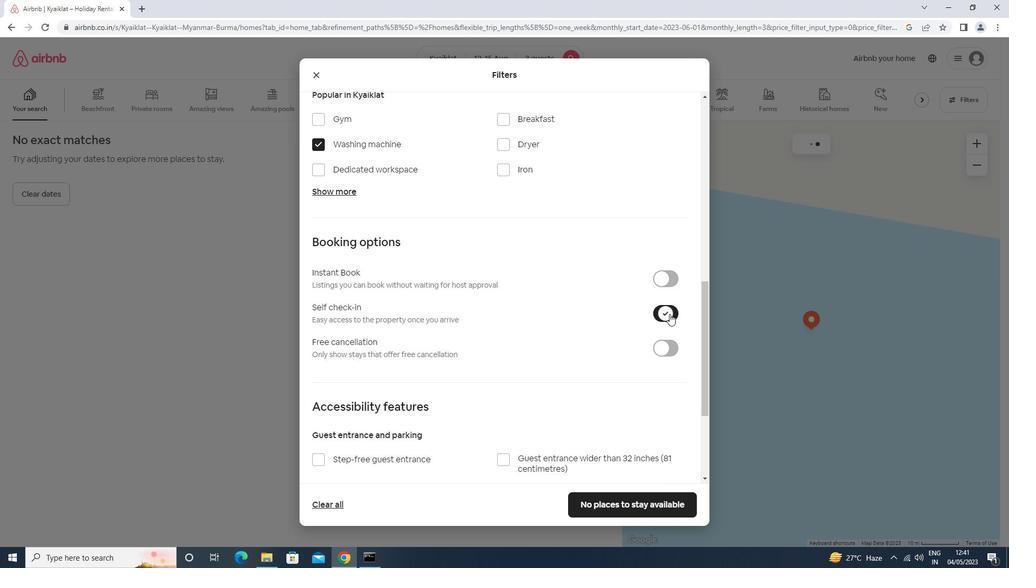 
Action: Mouse scrolled (667, 314) with delta (0, 0)
Screenshot: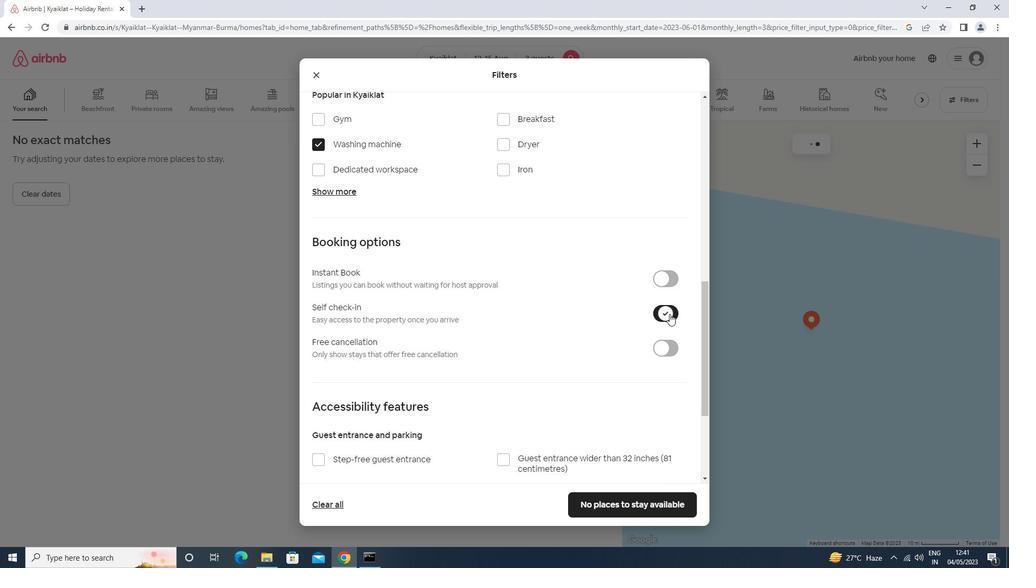 
Action: Mouse moved to (666, 316)
Screenshot: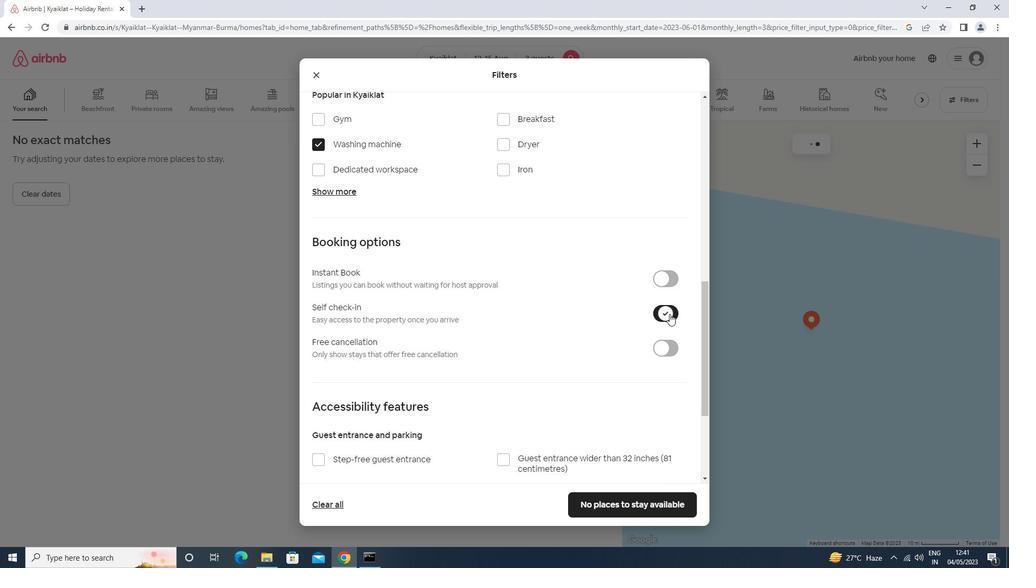 
Action: Mouse scrolled (666, 315) with delta (0, 0)
Screenshot: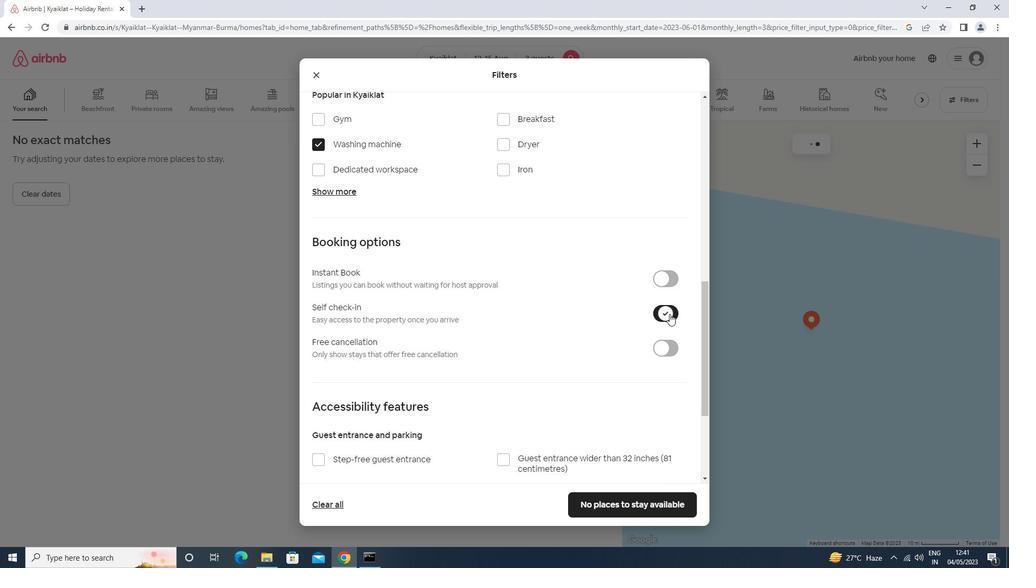 
Action: Mouse moved to (665, 317)
Screenshot: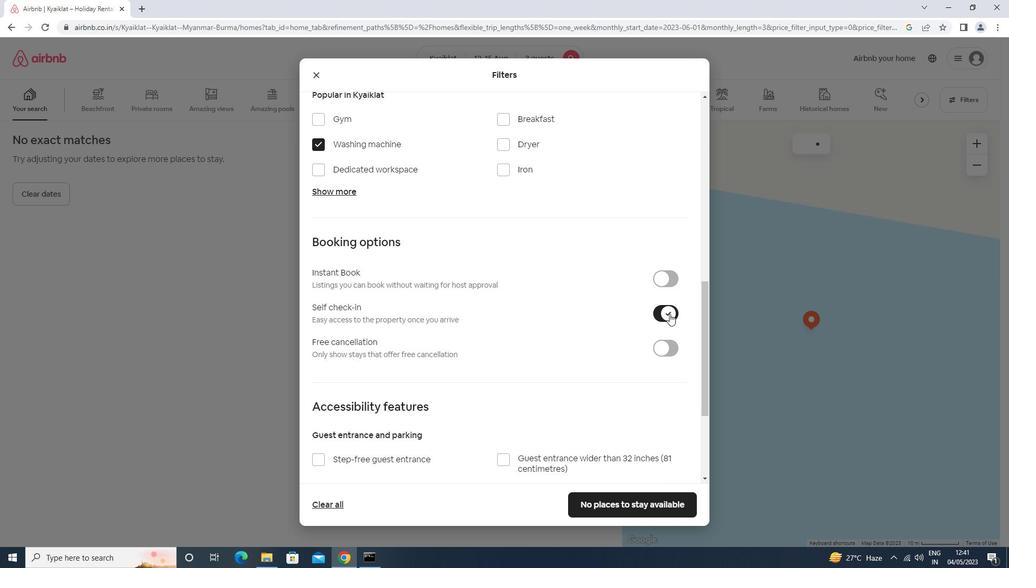 
Action: Mouse scrolled (665, 316) with delta (0, 0)
Screenshot: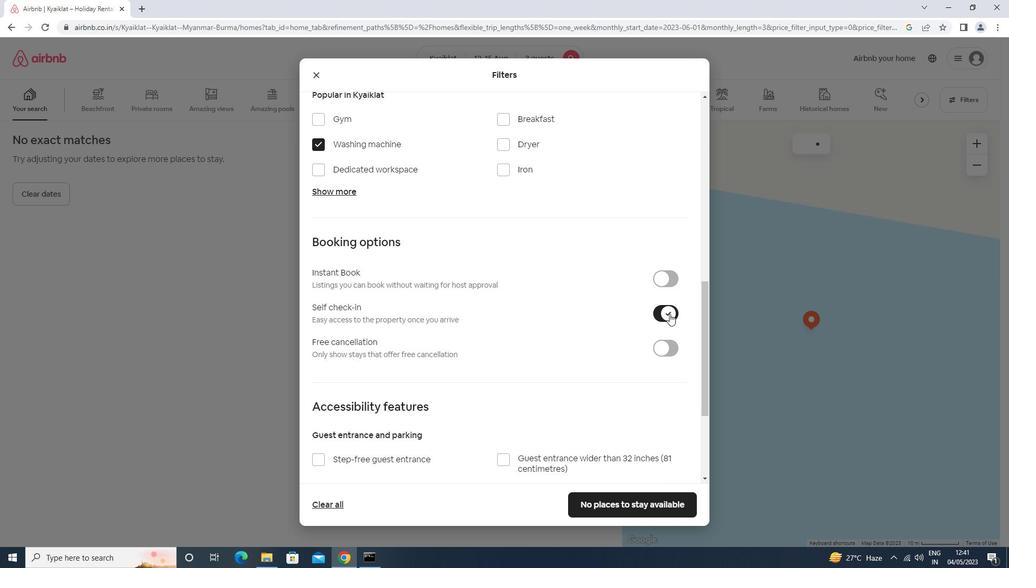 
Action: Mouse moved to (657, 330)
Screenshot: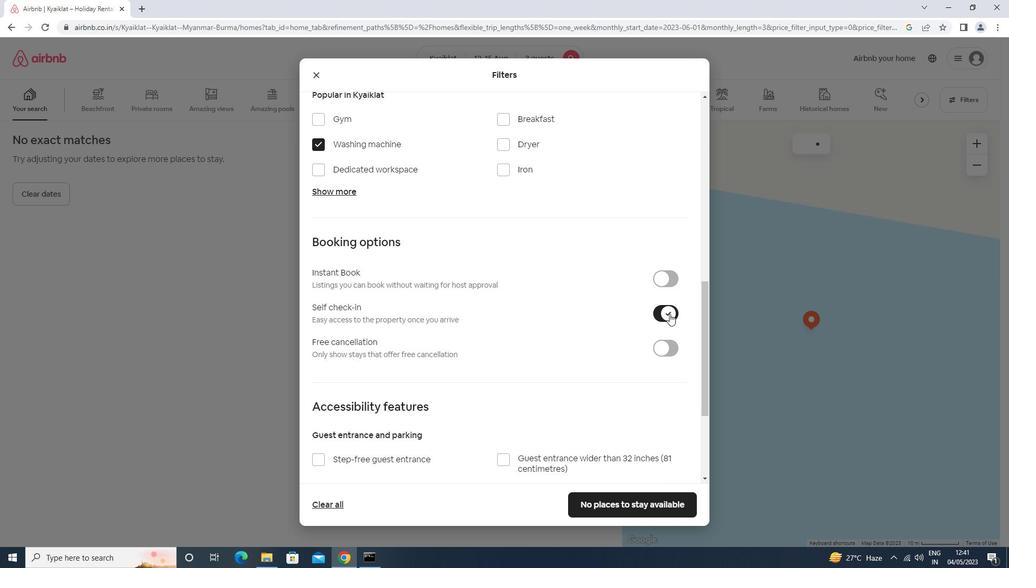 
Action: Mouse scrolled (657, 329) with delta (0, 0)
Screenshot: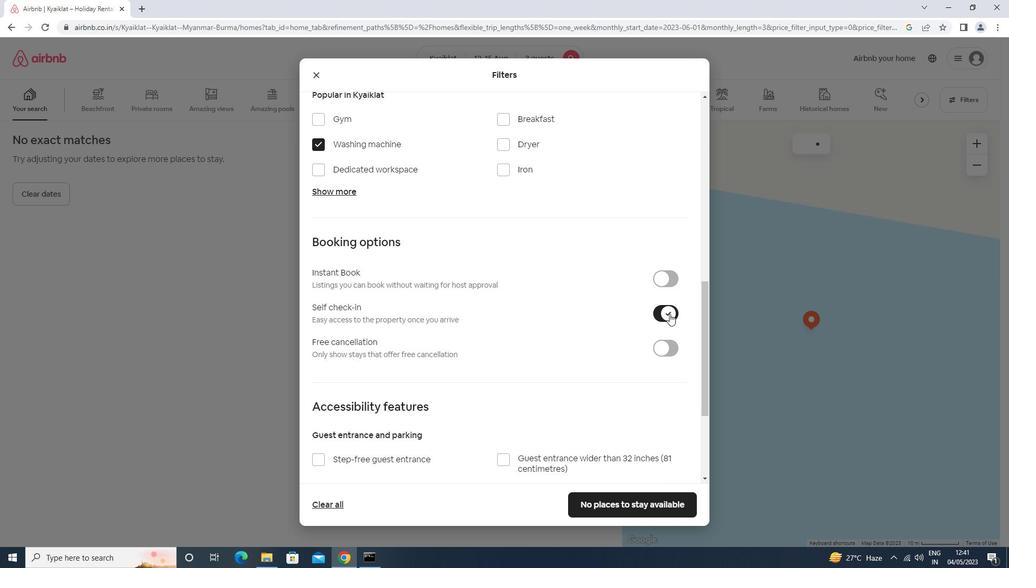 
Action: Mouse moved to (616, 508)
Screenshot: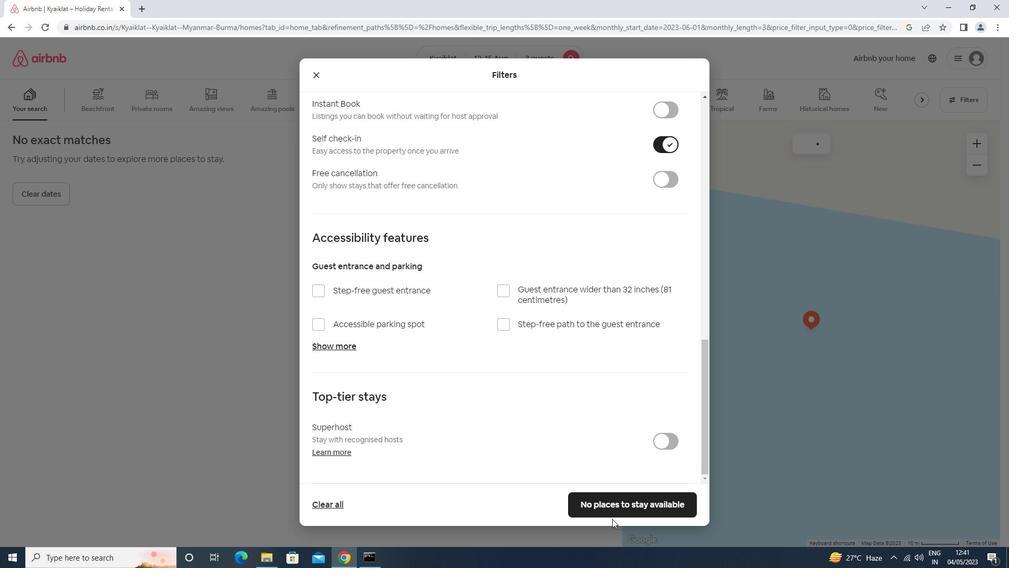 
Action: Mouse pressed left at (616, 508)
Screenshot: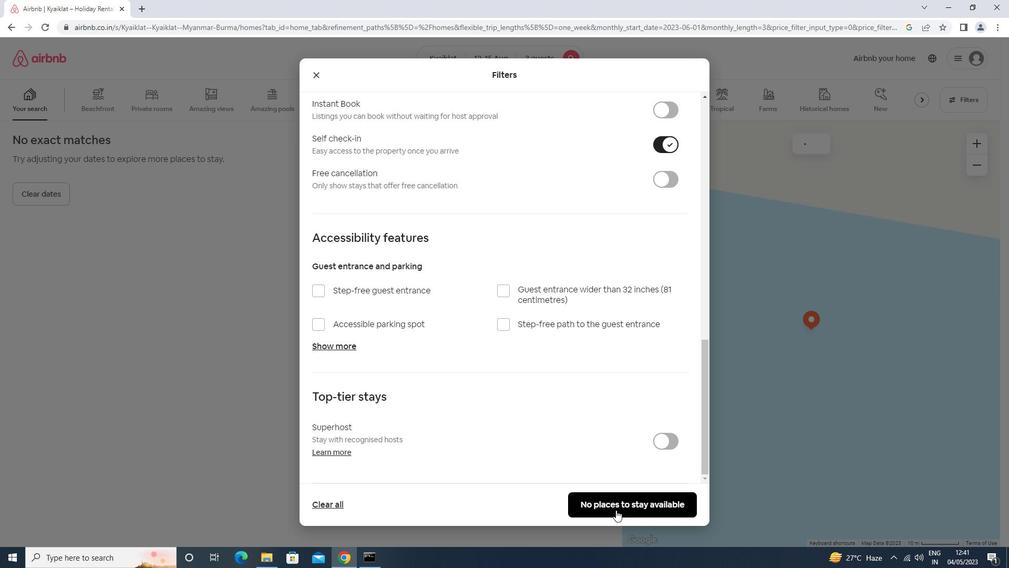 
Action: Mouse moved to (564, 507)
Screenshot: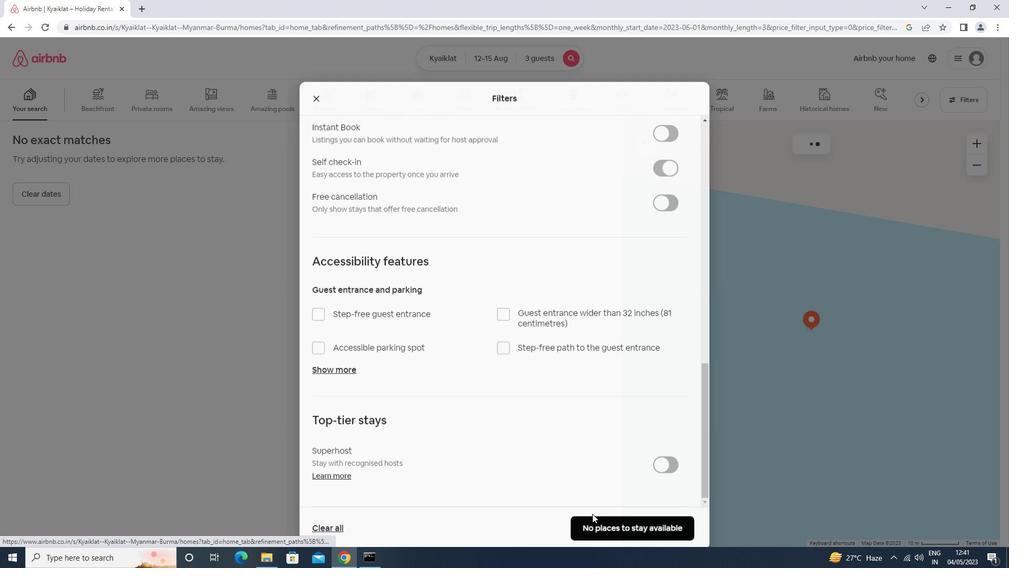 
